 Task: Find connections with filter location Sangrūr with filter topic #machinelearningwith filter profile language Spanish with filter current company Shahi Exports Pvt Ltd with filter school Institute of Chartered Accountants of India with filter industry Electric Lighting Equipment Manufacturing with filter service category Corporate Law with filter keywords title Financial Analyst
Action: Mouse moved to (577, 74)
Screenshot: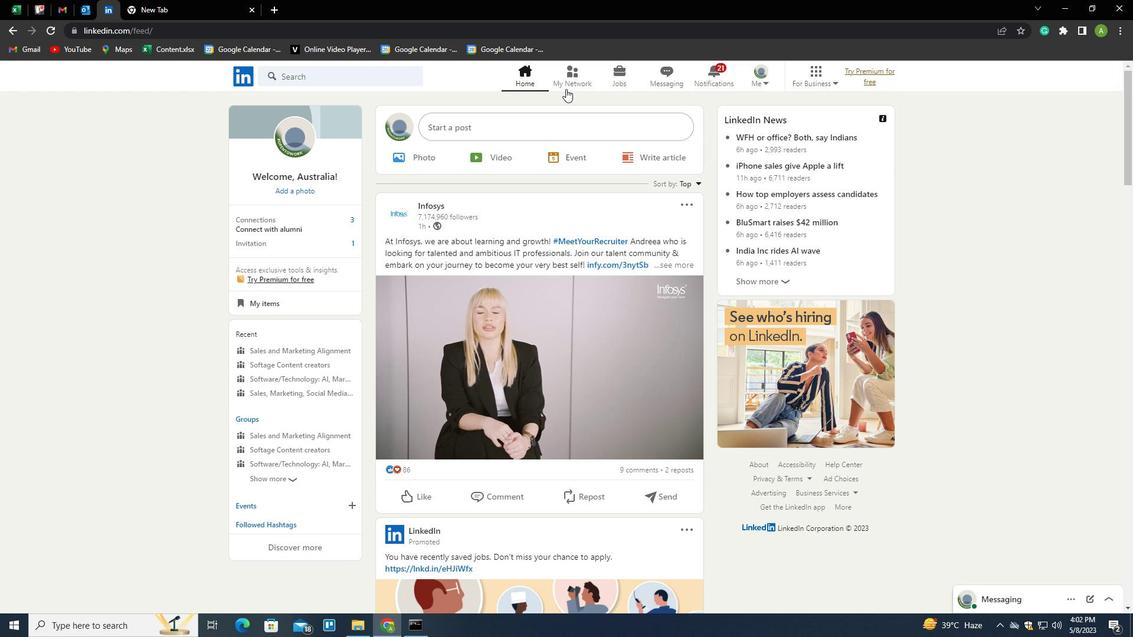
Action: Mouse pressed left at (577, 74)
Screenshot: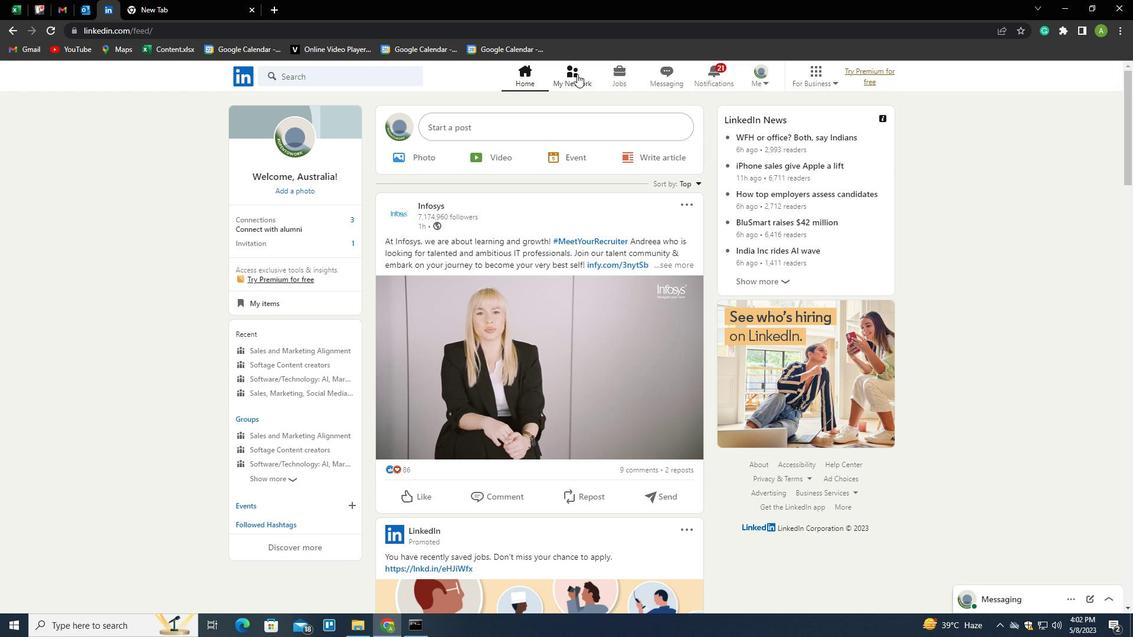 
Action: Mouse moved to (297, 137)
Screenshot: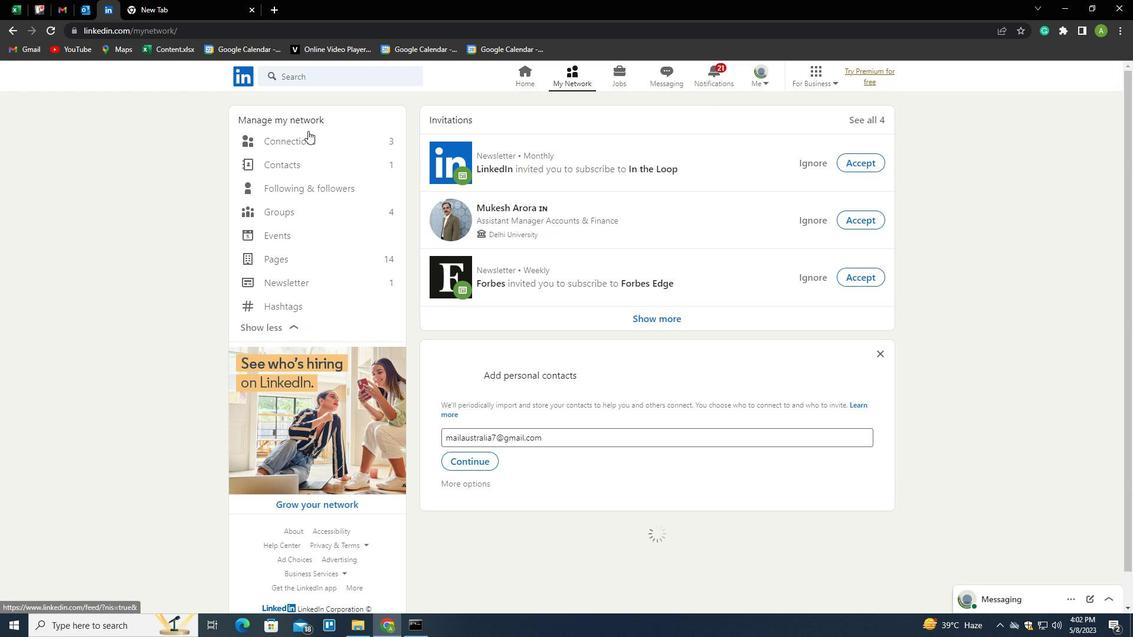 
Action: Mouse pressed left at (297, 137)
Screenshot: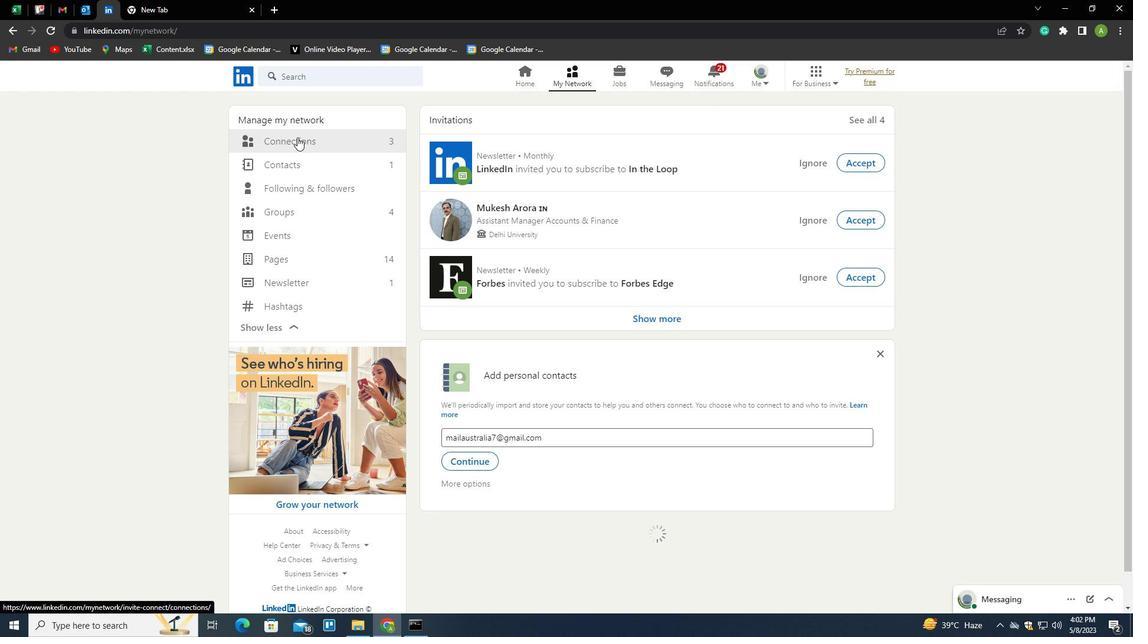 
Action: Mouse moved to (631, 141)
Screenshot: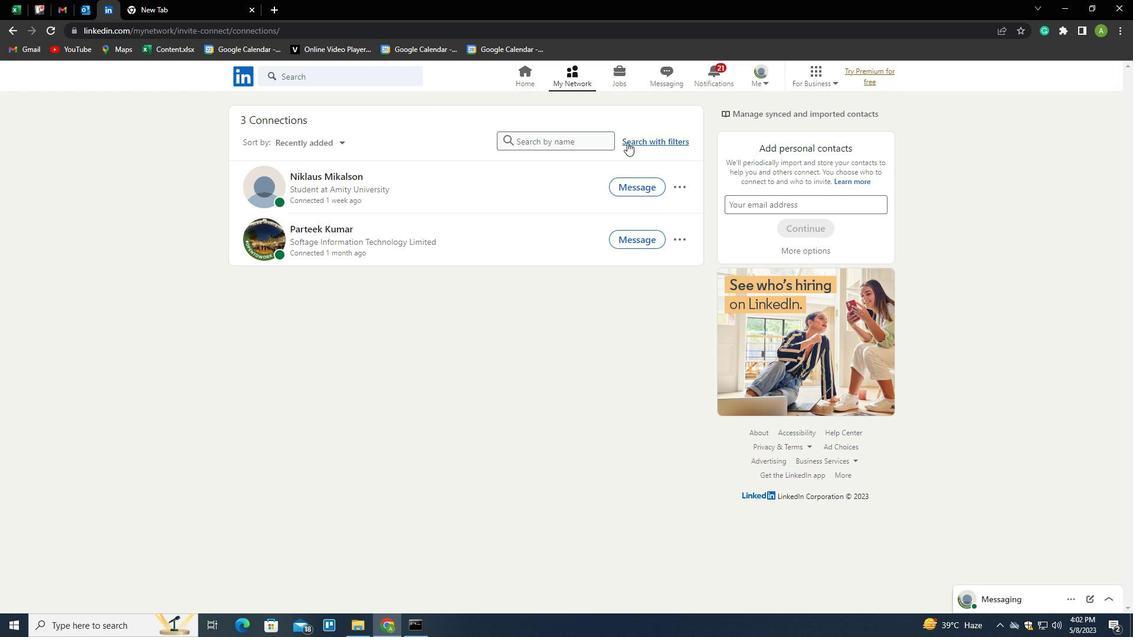 
Action: Mouse pressed left at (631, 141)
Screenshot: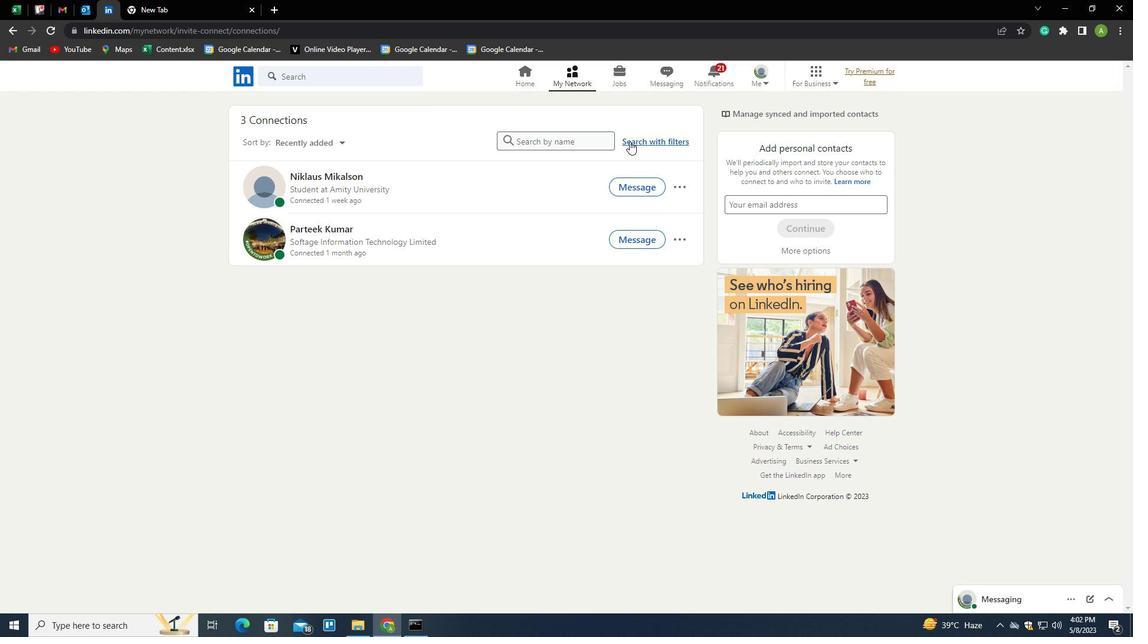 
Action: Mouse moved to (599, 112)
Screenshot: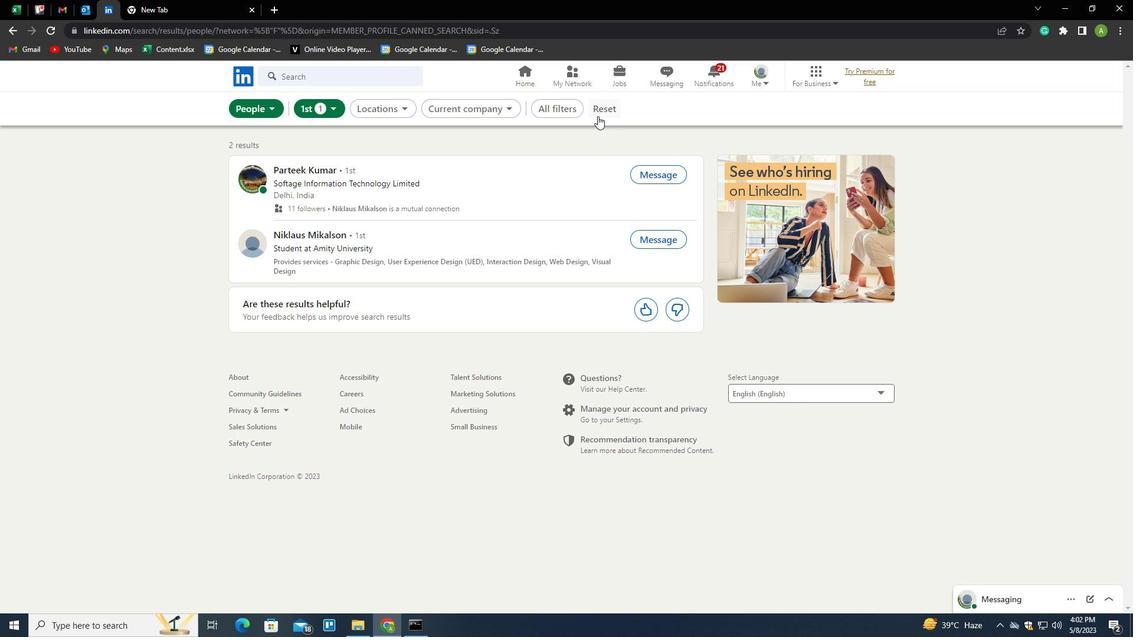 
Action: Mouse pressed left at (599, 112)
Screenshot: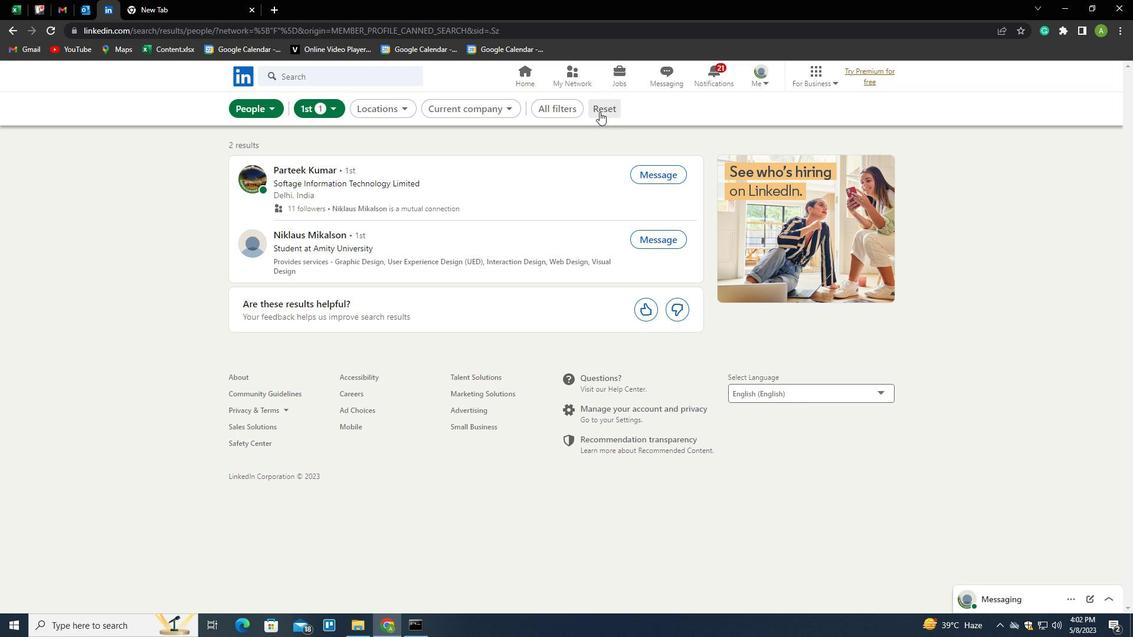 
Action: Mouse pressed left at (599, 112)
Screenshot: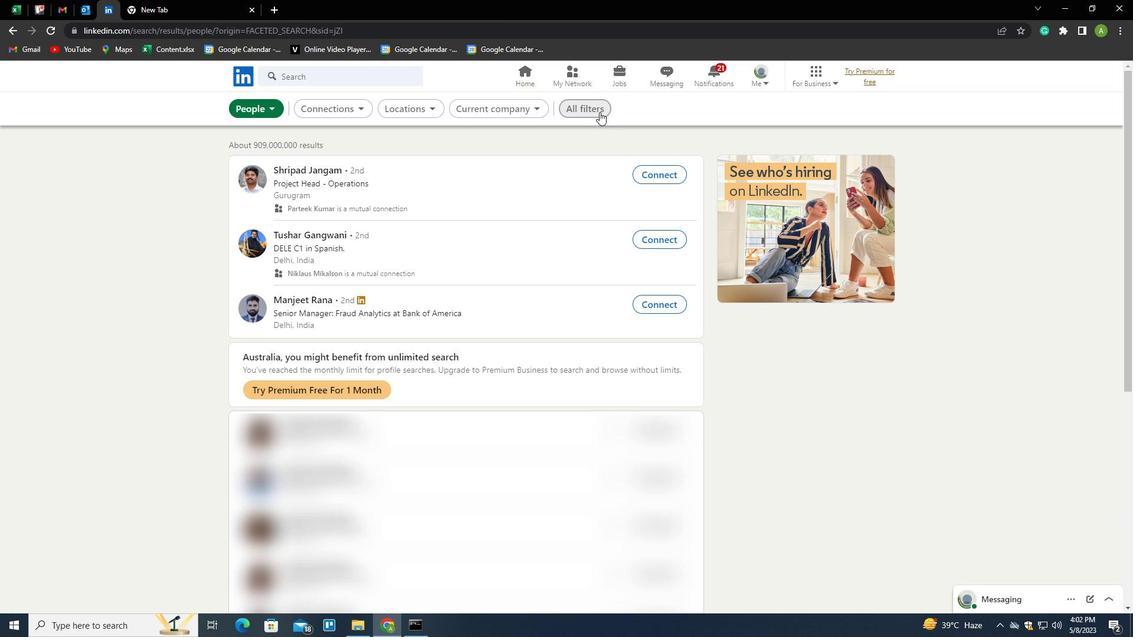 
Action: Mouse moved to (977, 337)
Screenshot: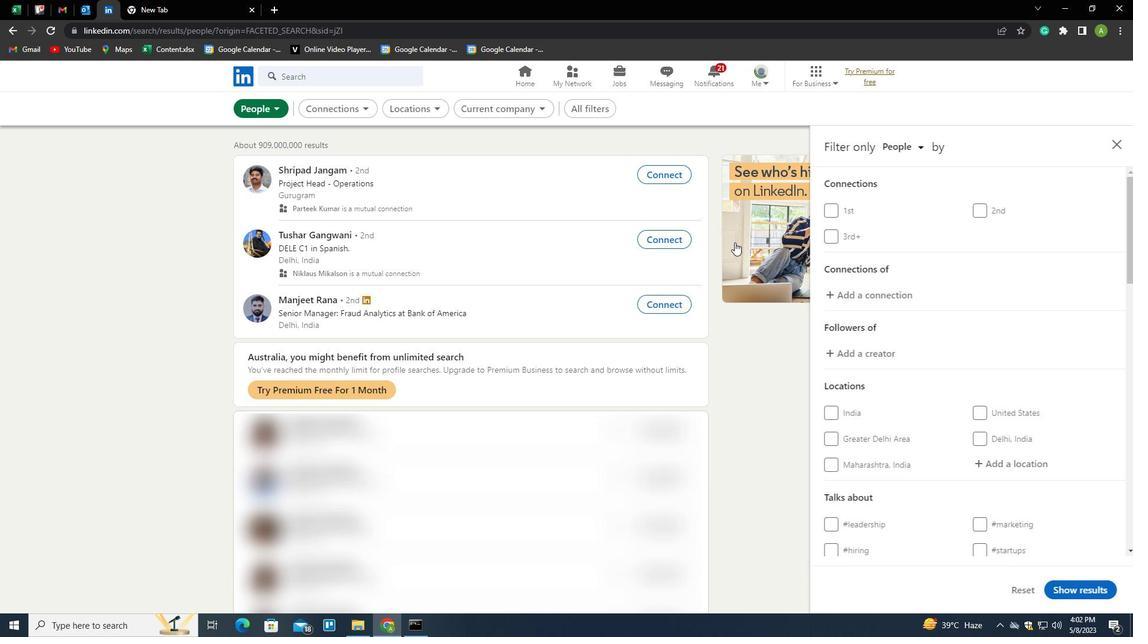 
Action: Mouse scrolled (977, 337) with delta (0, 0)
Screenshot: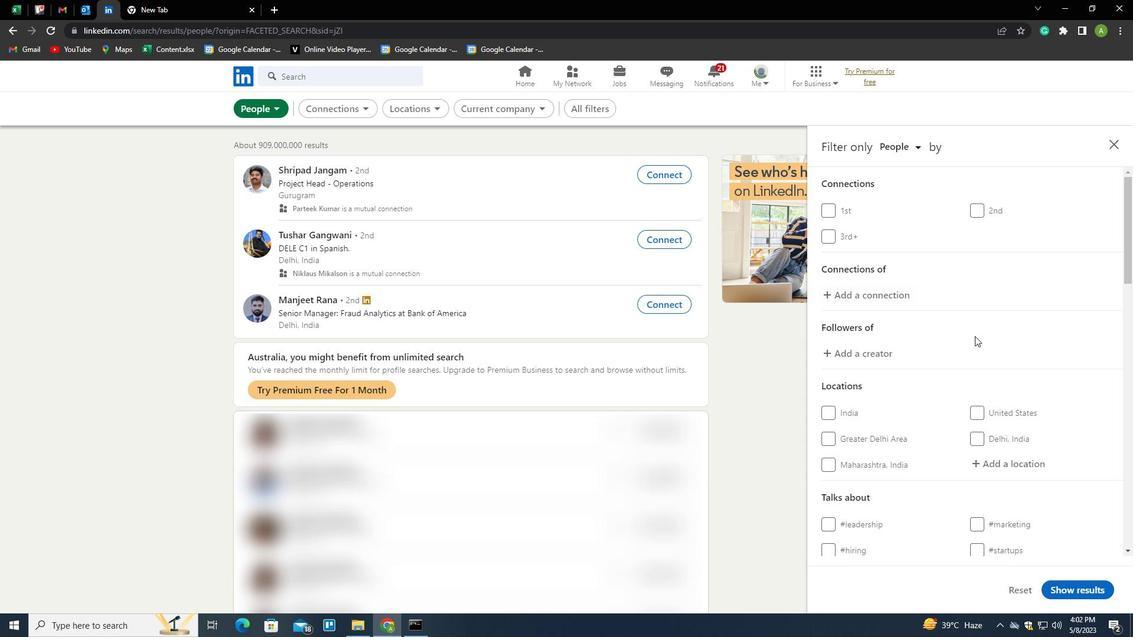 
Action: Mouse scrolled (977, 337) with delta (0, 0)
Screenshot: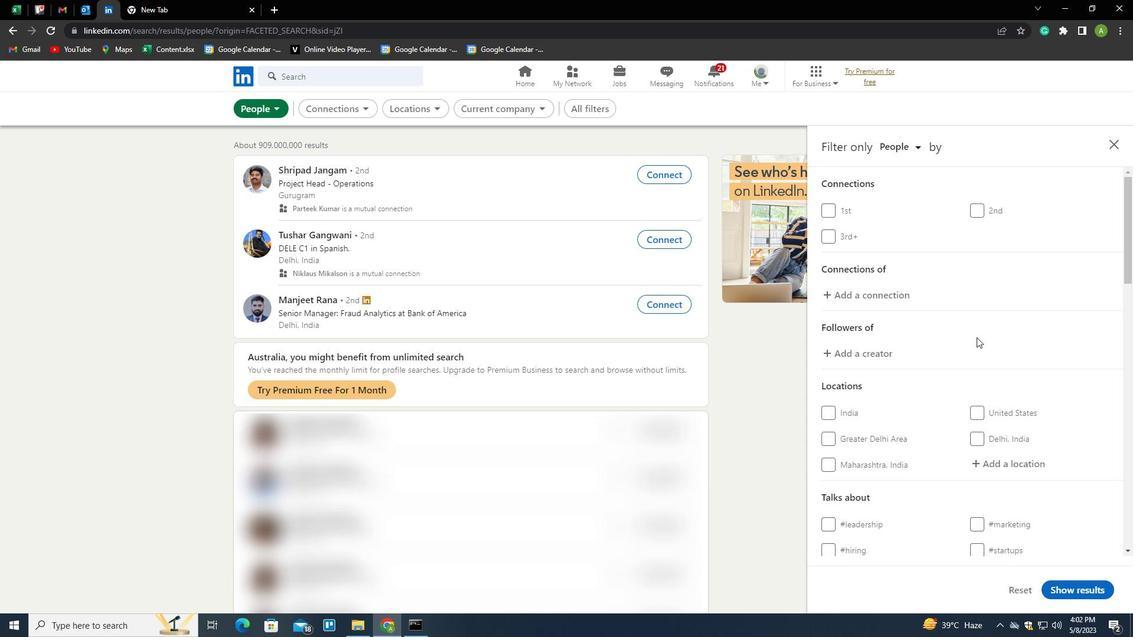 
Action: Mouse scrolled (977, 337) with delta (0, 0)
Screenshot: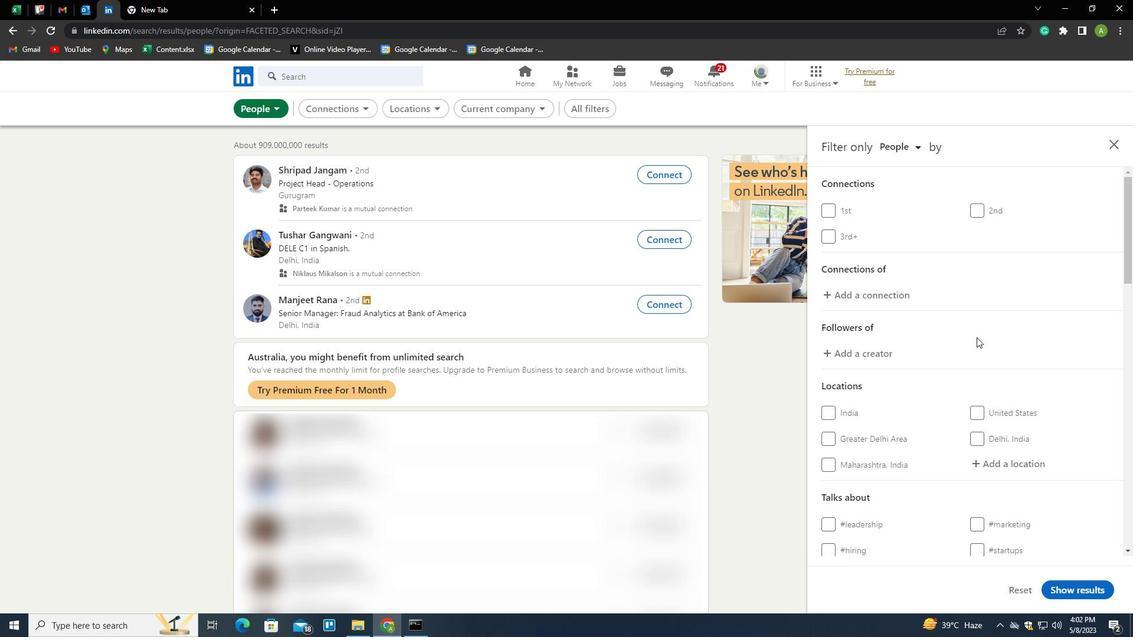 
Action: Mouse moved to (990, 290)
Screenshot: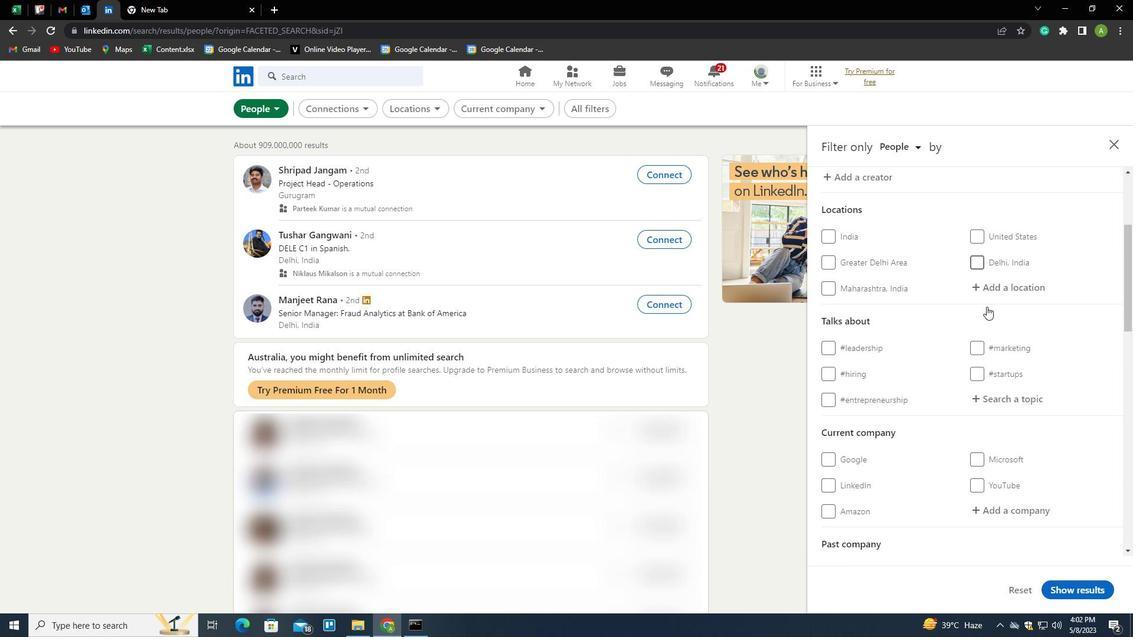 
Action: Mouse pressed left at (990, 290)
Screenshot: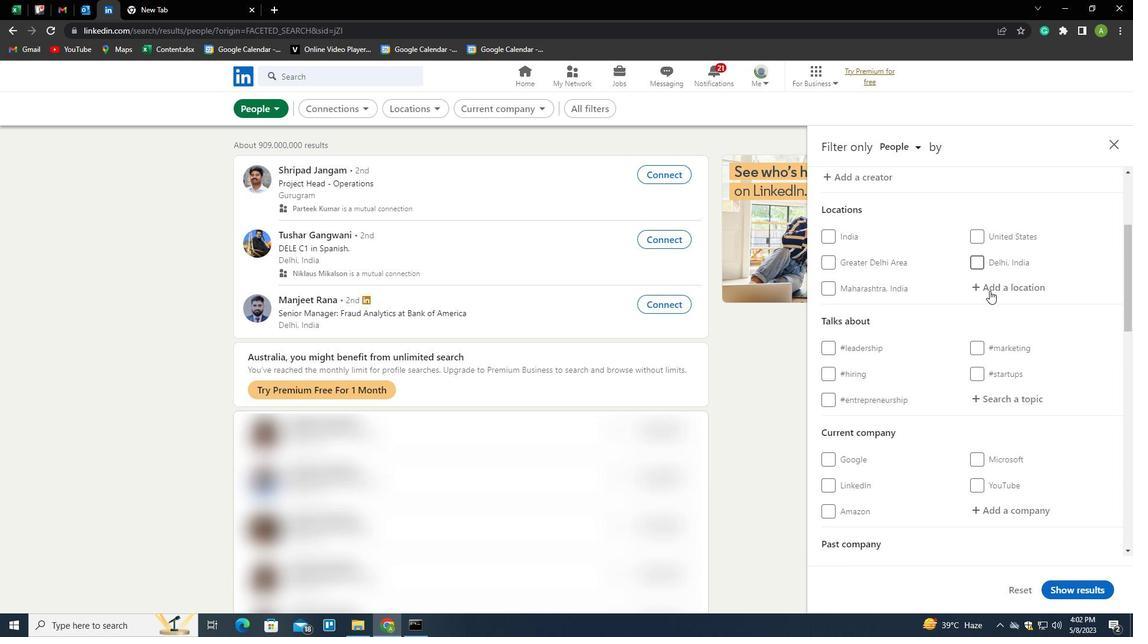 
Action: Mouse moved to (990, 288)
Screenshot: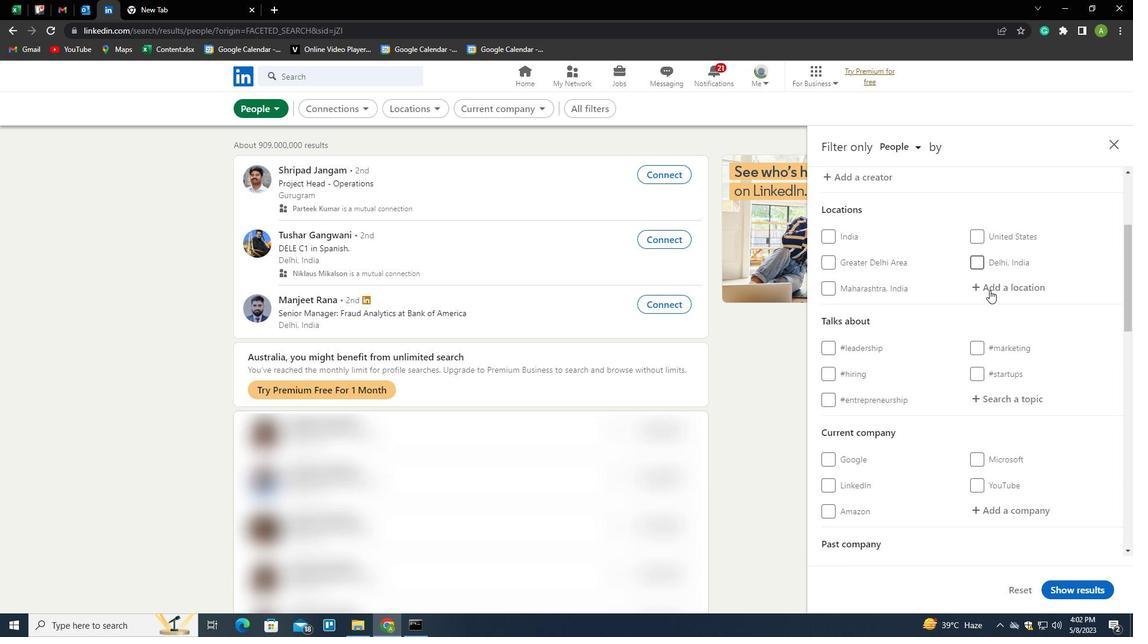 
Action: Key pressed <Key.shift>
Screenshot: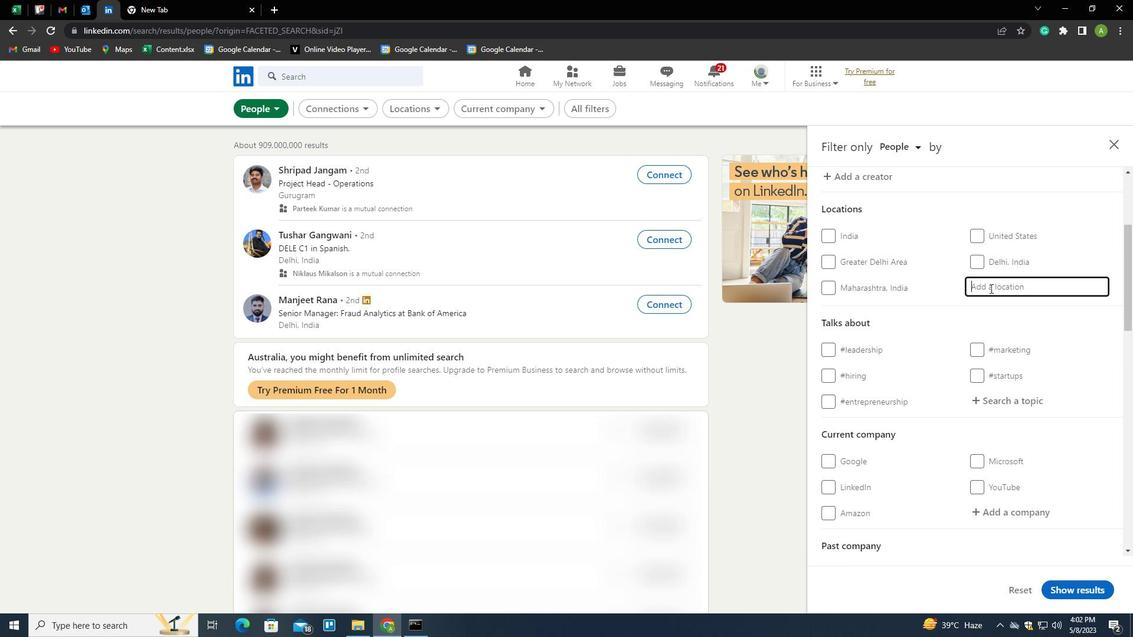 
Action: Mouse moved to (1013, 272)
Screenshot: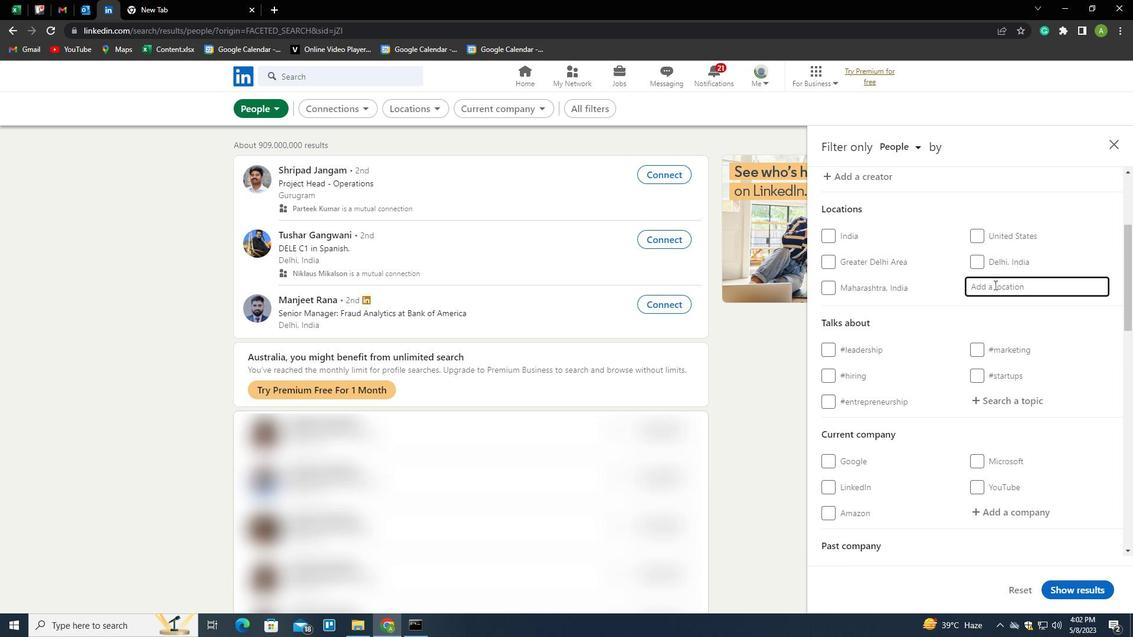
Action: Key pressed S
Screenshot: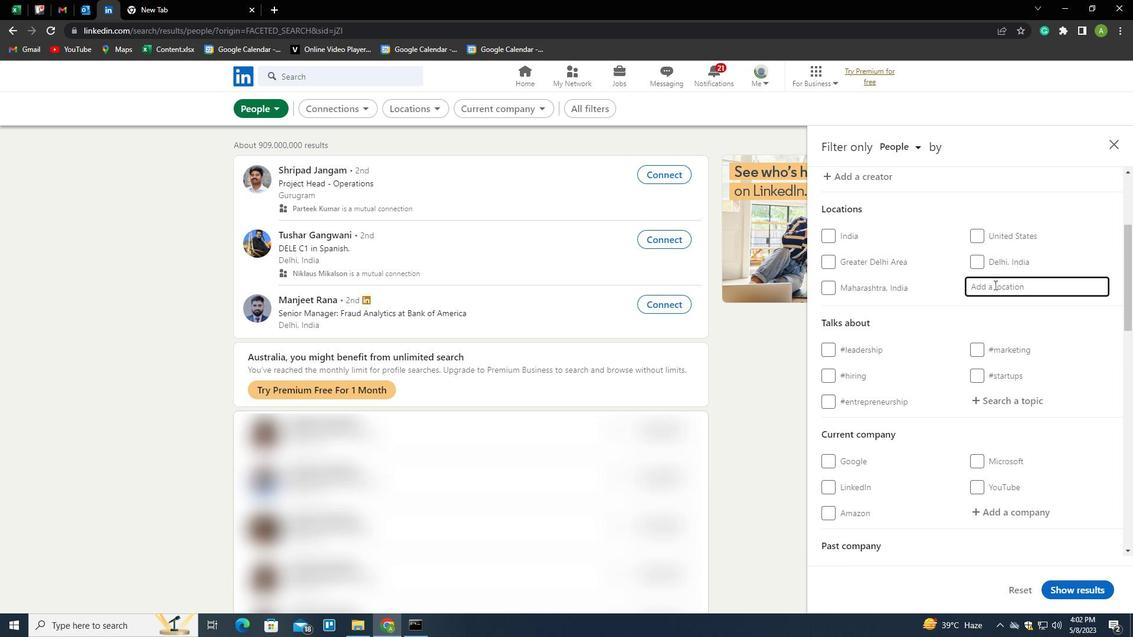 
Action: Mouse moved to (1025, 264)
Screenshot: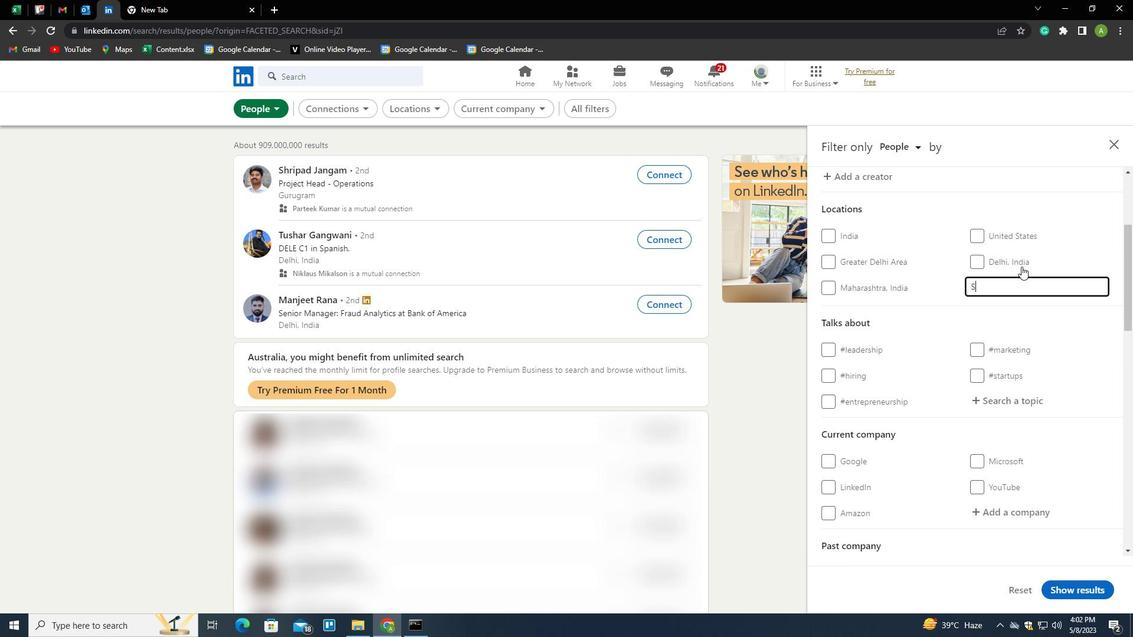 
Action: Key pressed ANGRA<Key.backspace>UR<Key.down><Key.enter>
Screenshot: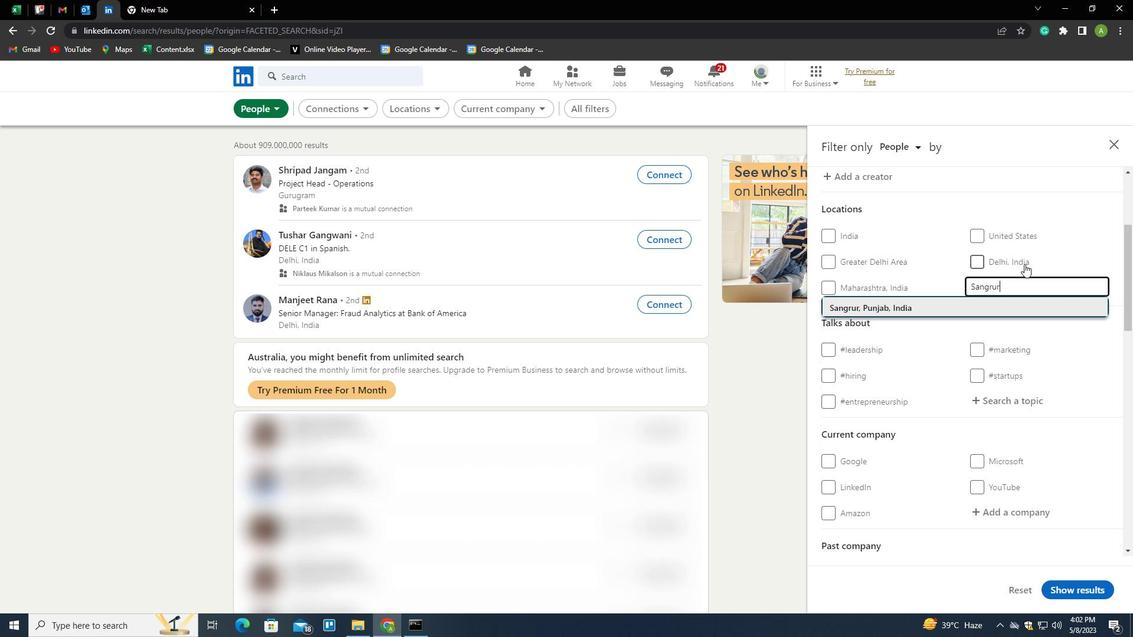 
Action: Mouse scrolled (1025, 263) with delta (0, 0)
Screenshot: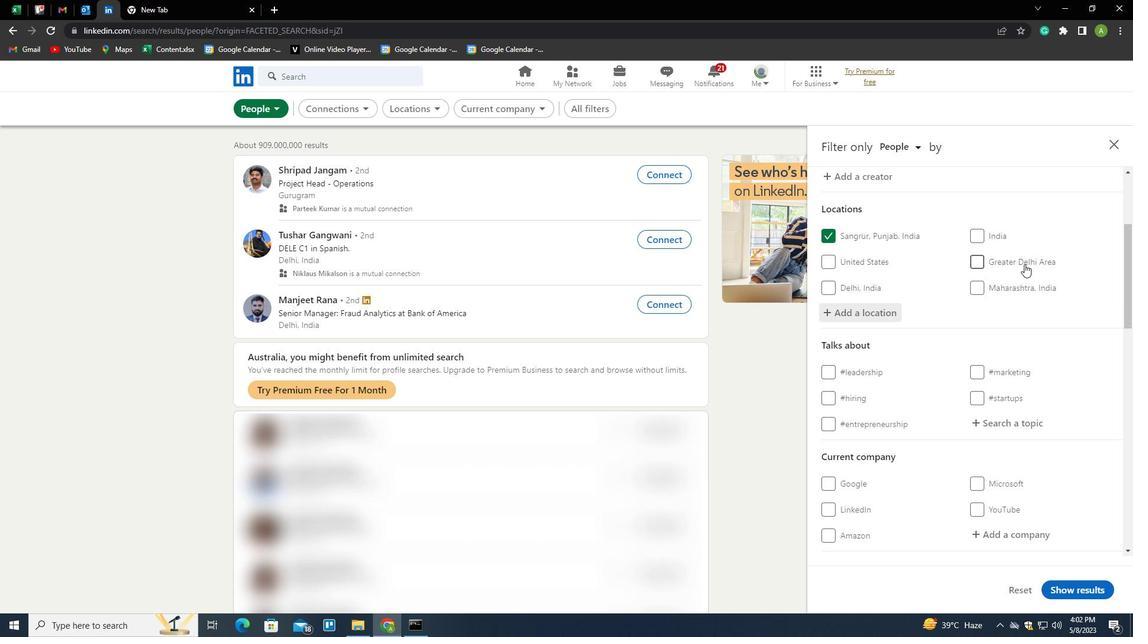 
Action: Mouse scrolled (1025, 263) with delta (0, 0)
Screenshot: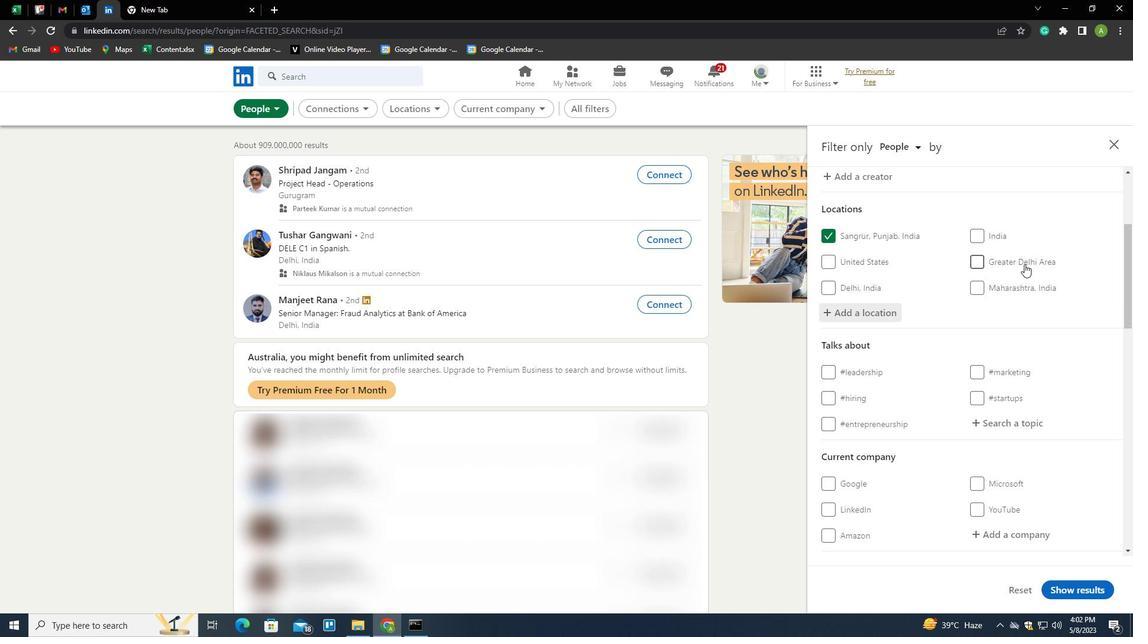
Action: Mouse moved to (1013, 311)
Screenshot: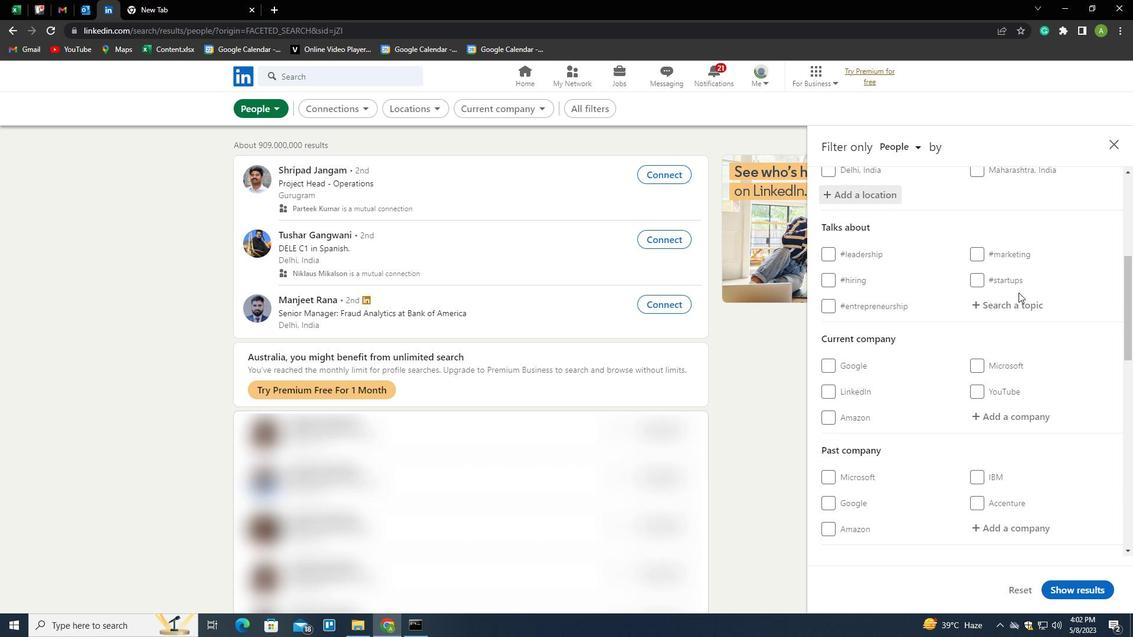 
Action: Mouse pressed left at (1013, 311)
Screenshot: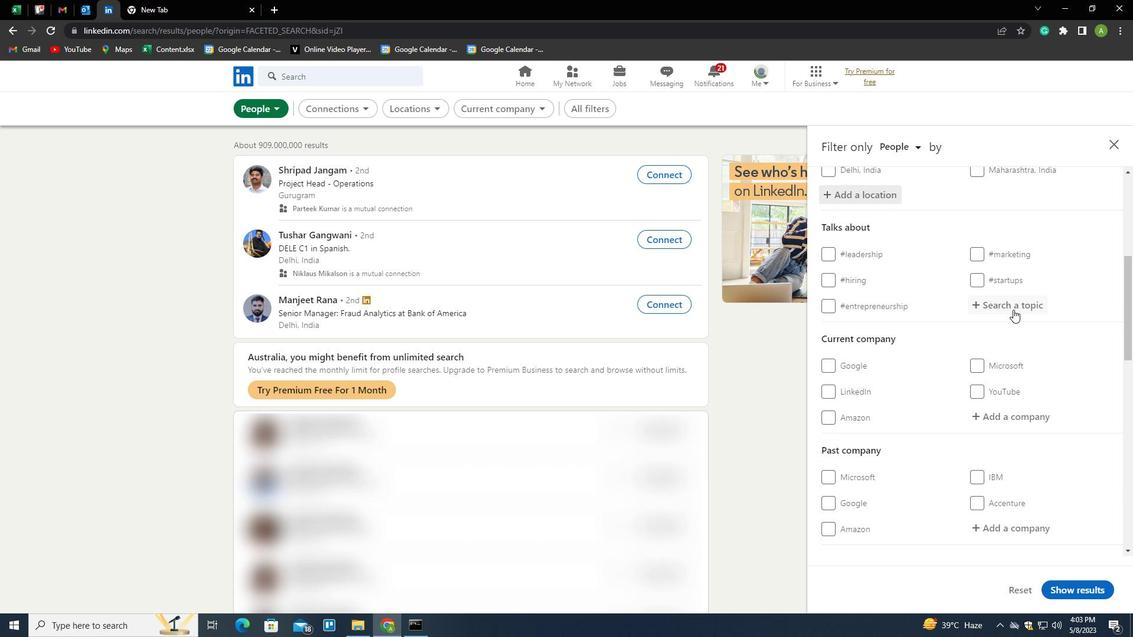 
Action: Mouse moved to (1012, 311)
Screenshot: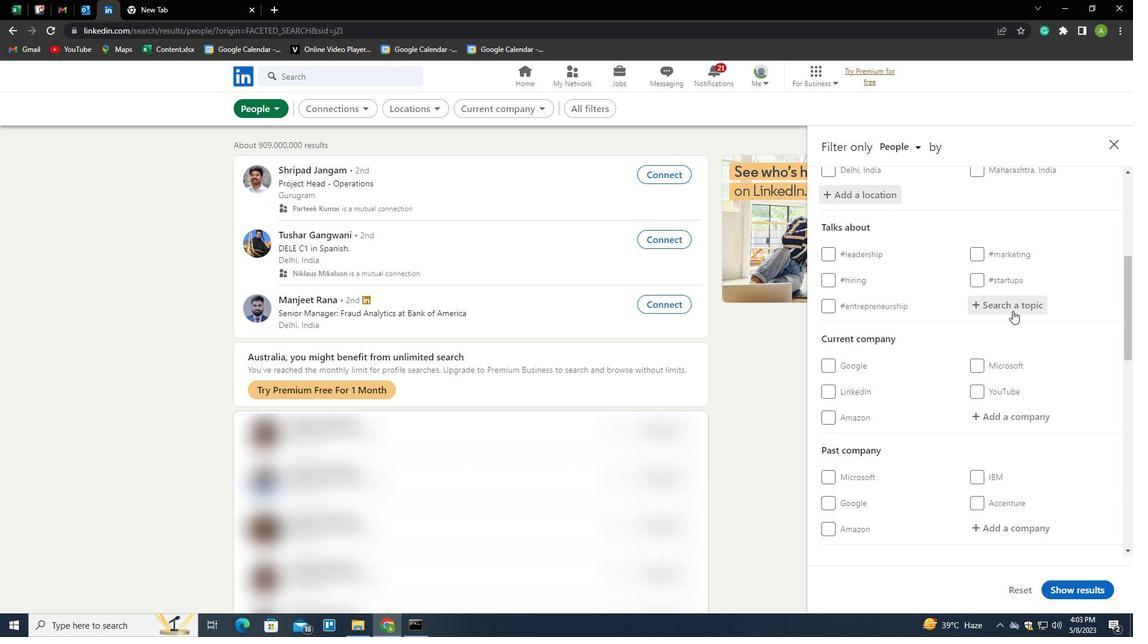 
Action: Key pressed MACHINELEARNING<Key.down><Key.enter>
Screenshot: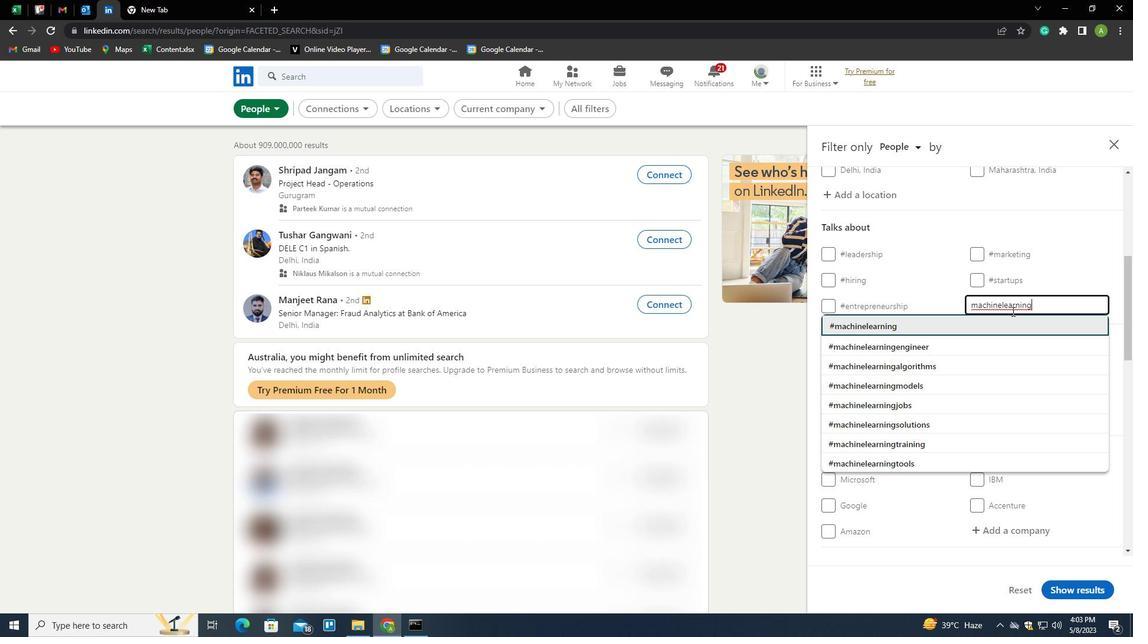 
Action: Mouse scrolled (1012, 311) with delta (0, 0)
Screenshot: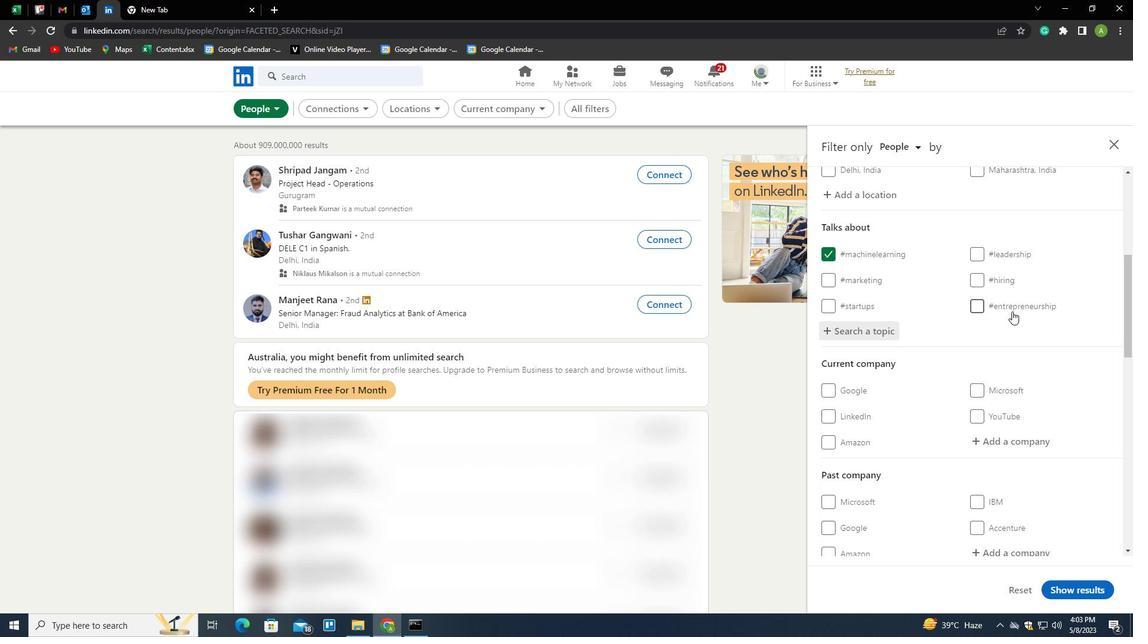 
Action: Mouse scrolled (1012, 311) with delta (0, 0)
Screenshot: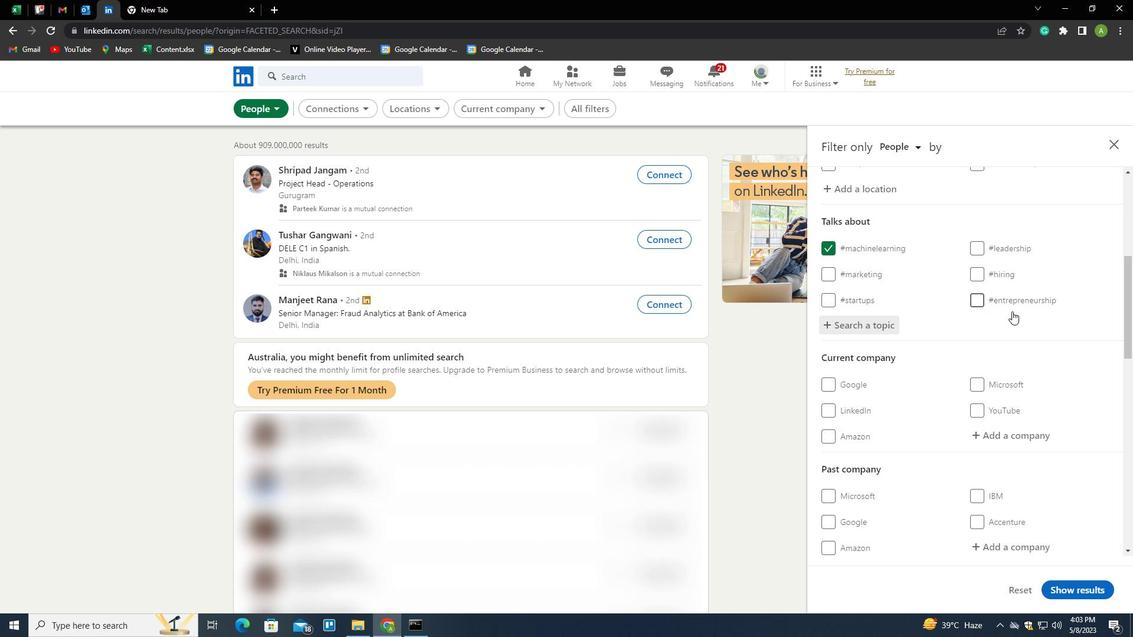 
Action: Mouse scrolled (1012, 311) with delta (0, 0)
Screenshot: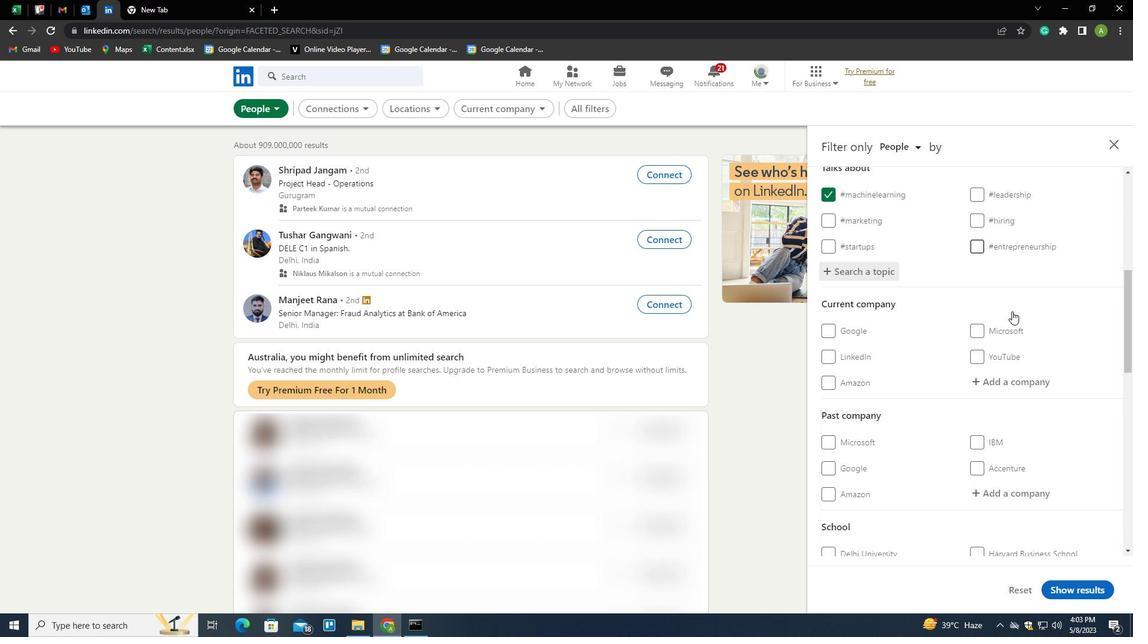
Action: Mouse scrolled (1012, 311) with delta (0, 0)
Screenshot: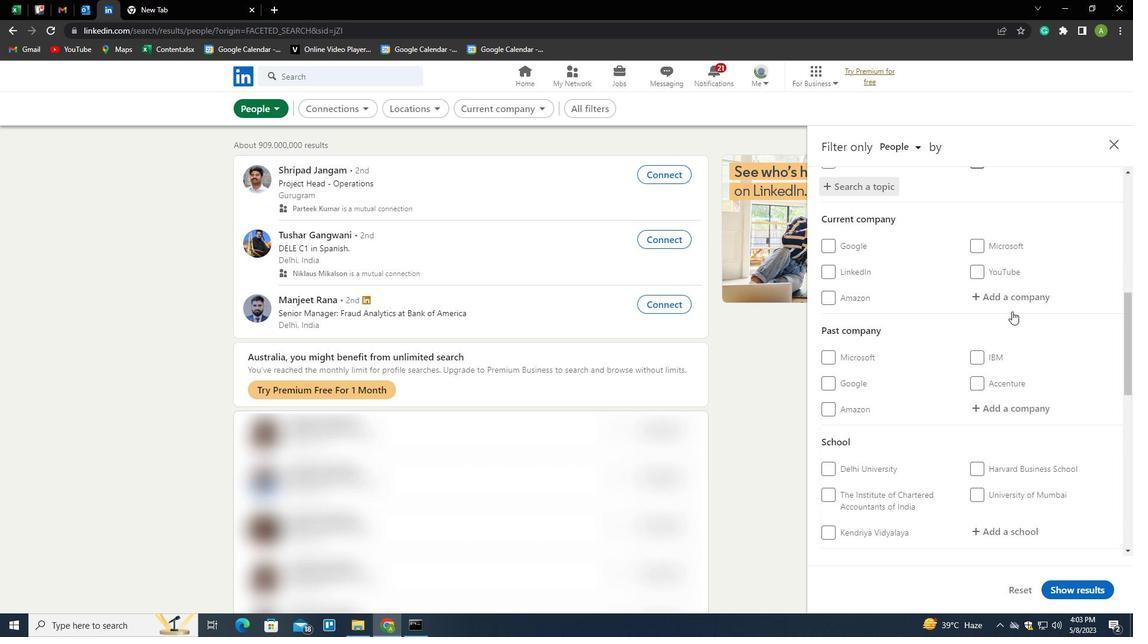 
Action: Mouse scrolled (1012, 311) with delta (0, 0)
Screenshot: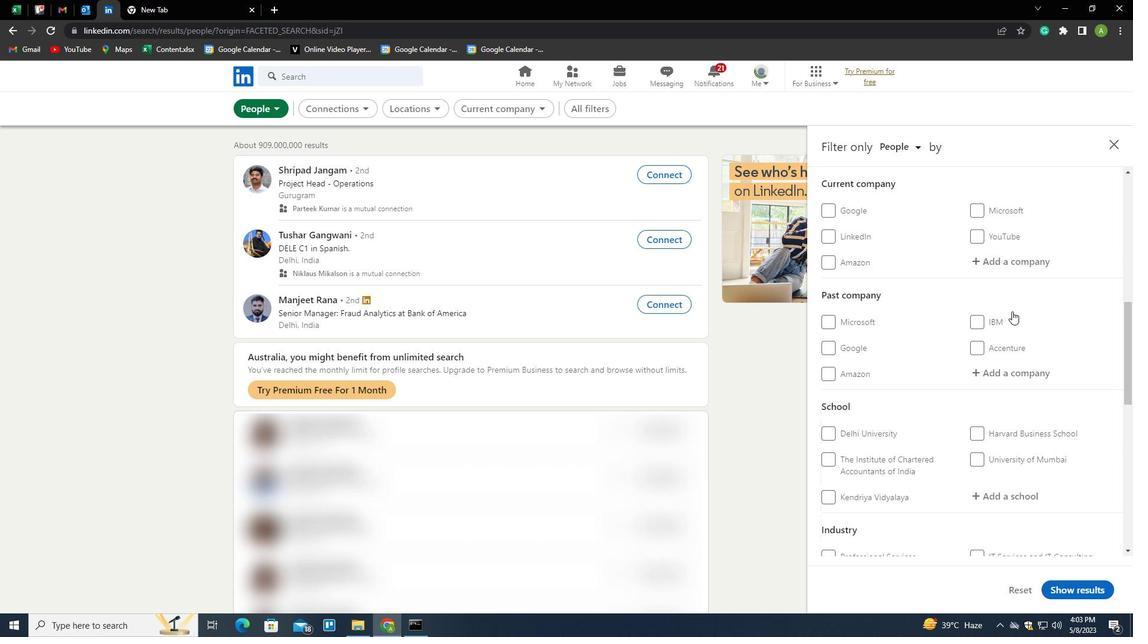 
Action: Mouse scrolled (1012, 311) with delta (0, 0)
Screenshot: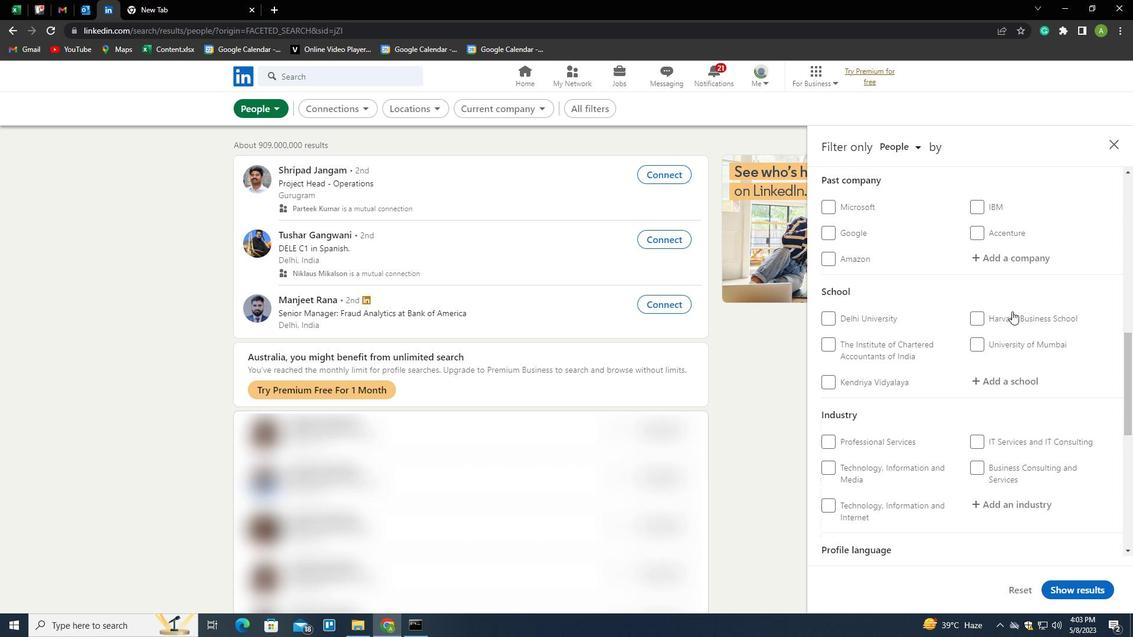 
Action: Mouse scrolled (1012, 311) with delta (0, 0)
Screenshot: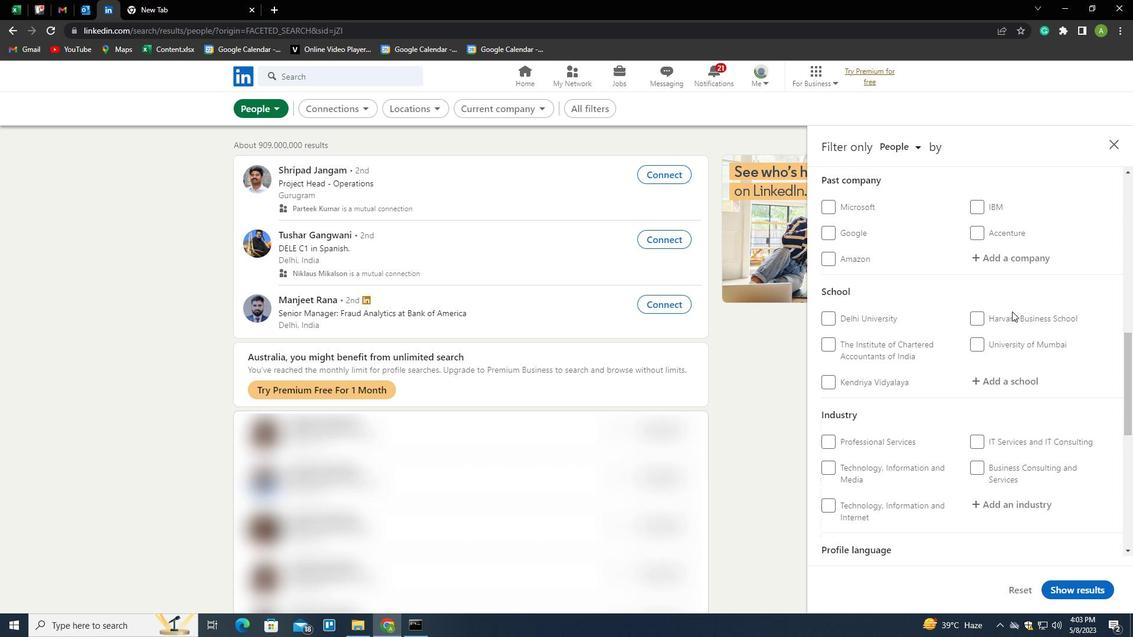 
Action: Mouse scrolled (1012, 311) with delta (0, 0)
Screenshot: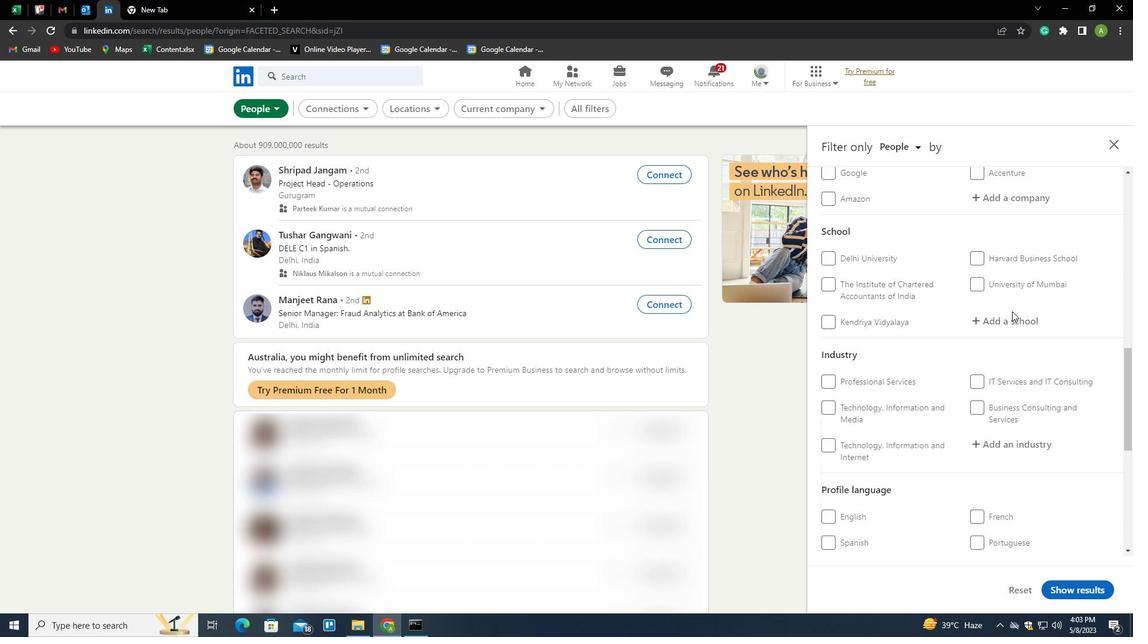 
Action: Mouse moved to (846, 423)
Screenshot: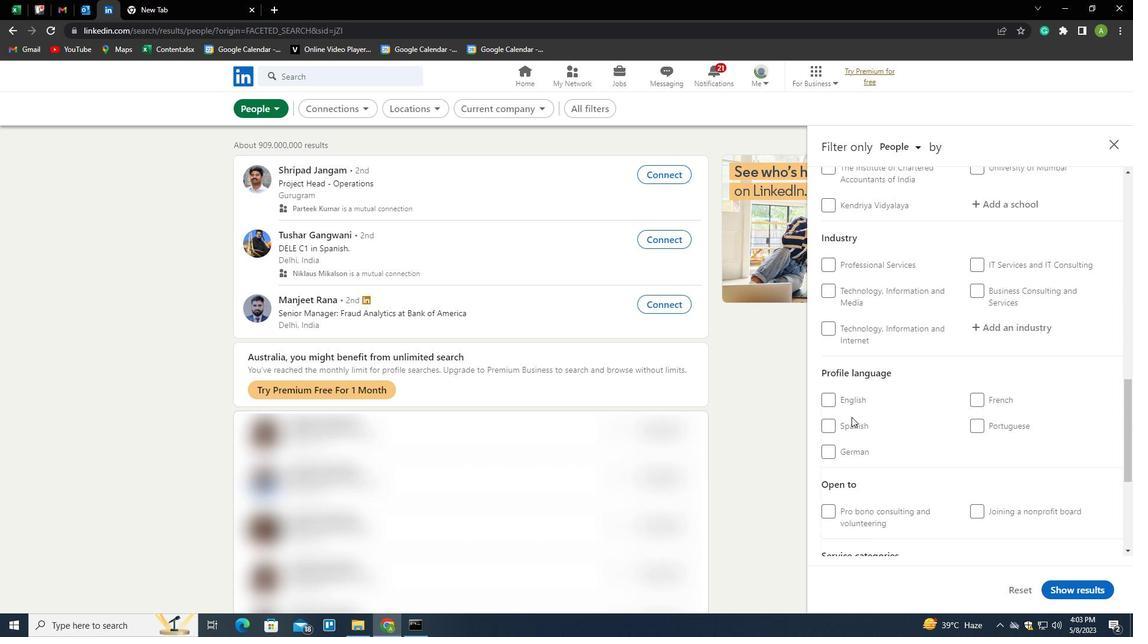 
Action: Mouse pressed left at (846, 423)
Screenshot: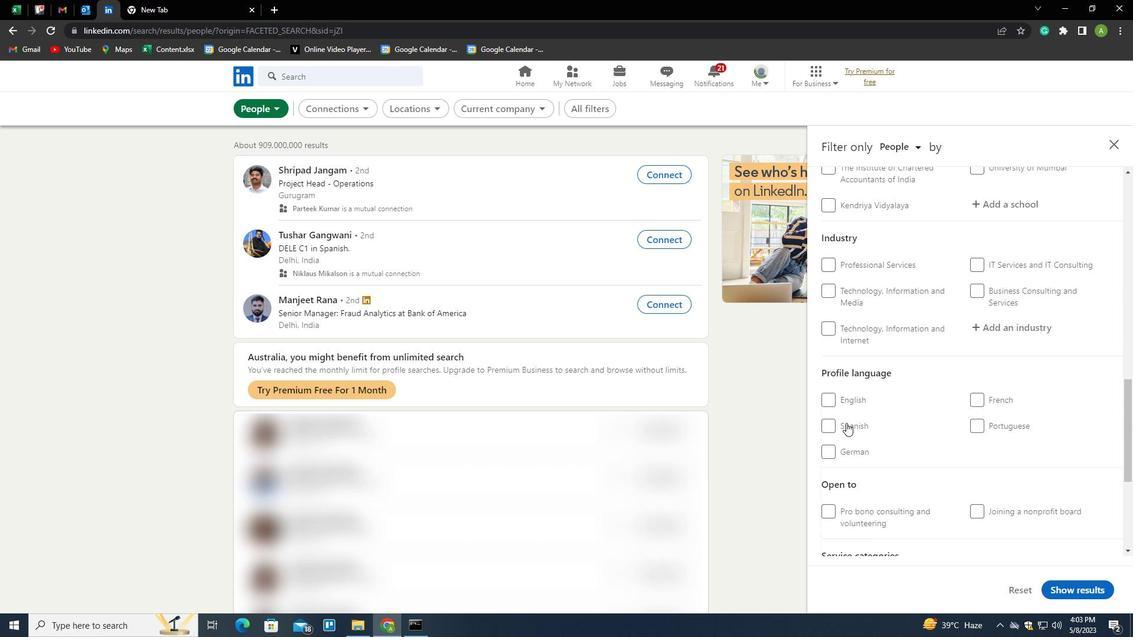 
Action: Mouse moved to (962, 385)
Screenshot: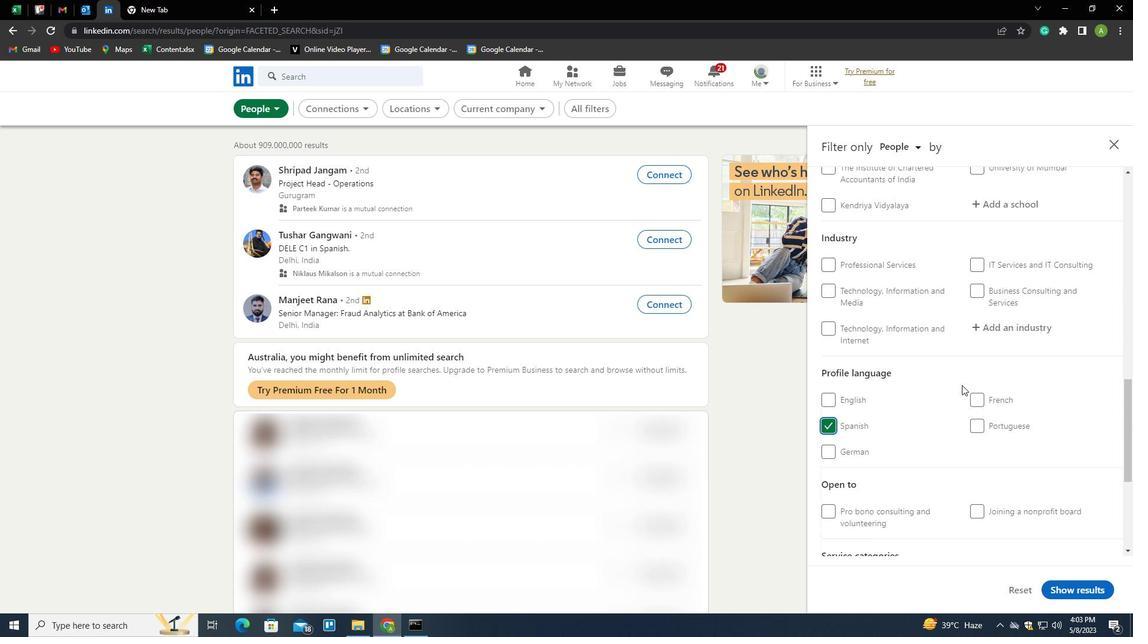 
Action: Mouse scrolled (962, 386) with delta (0, 0)
Screenshot: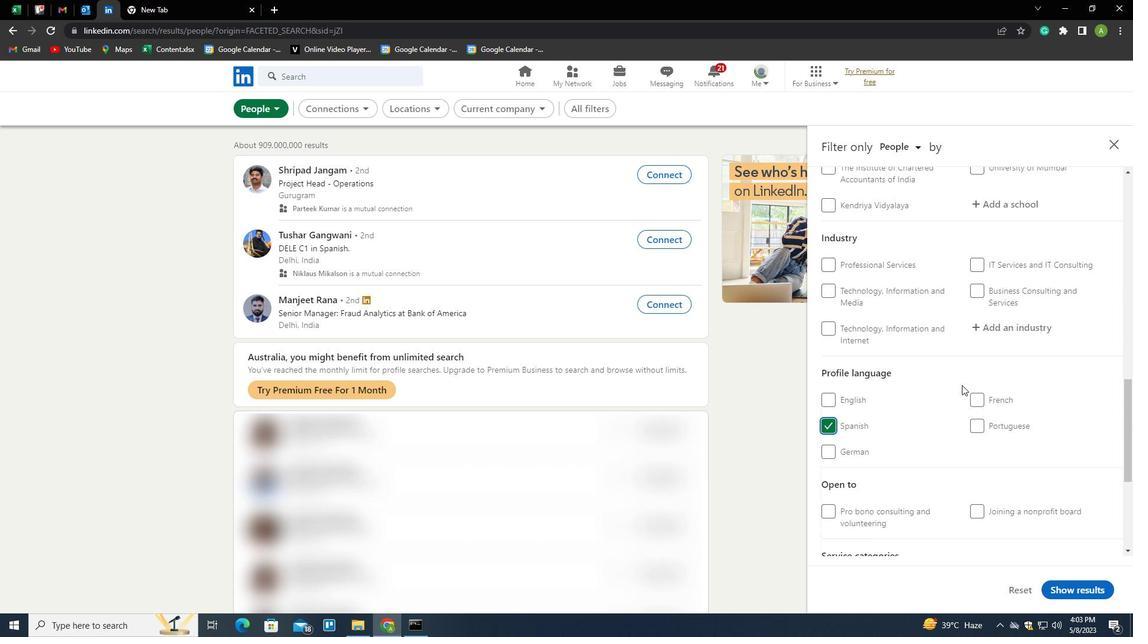 
Action: Mouse scrolled (962, 386) with delta (0, 0)
Screenshot: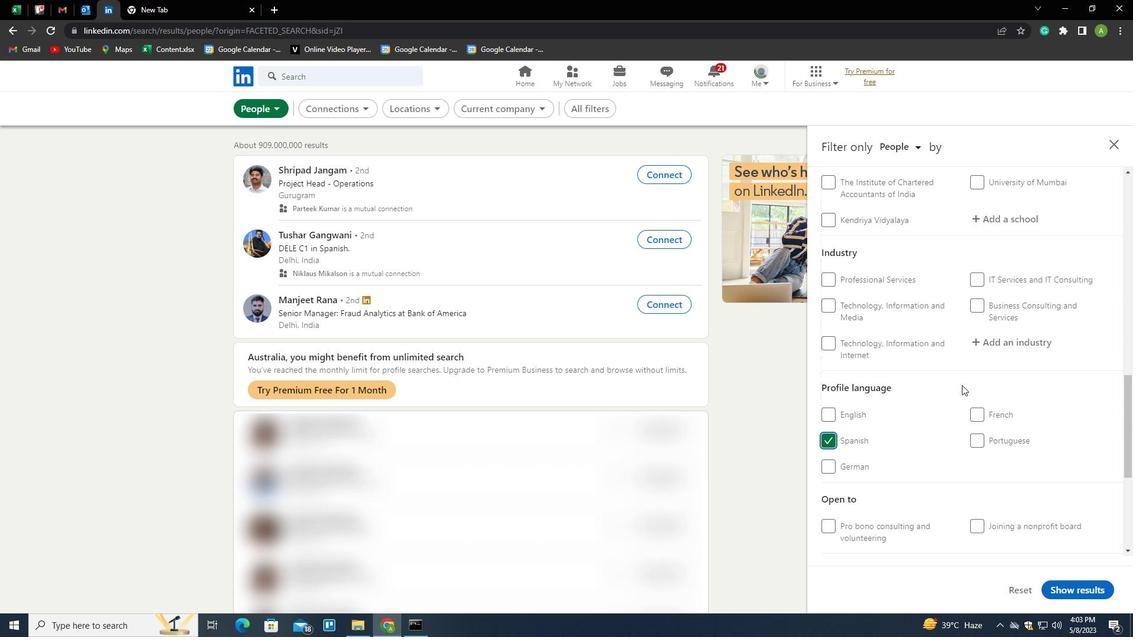 
Action: Mouse moved to (962, 385)
Screenshot: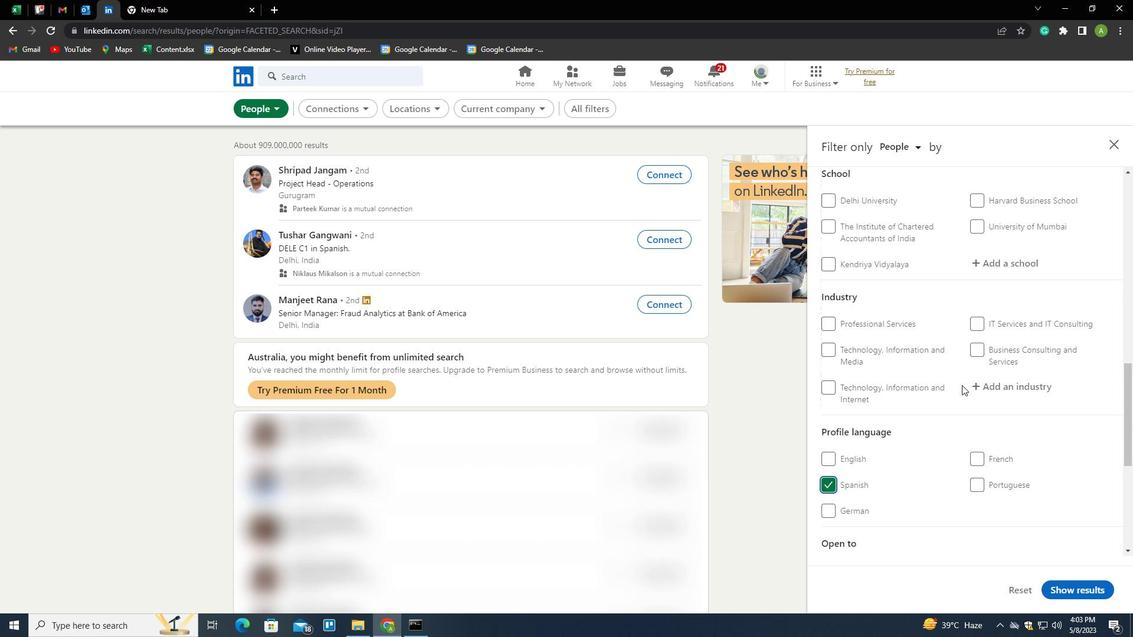 
Action: Mouse scrolled (962, 385) with delta (0, 0)
Screenshot: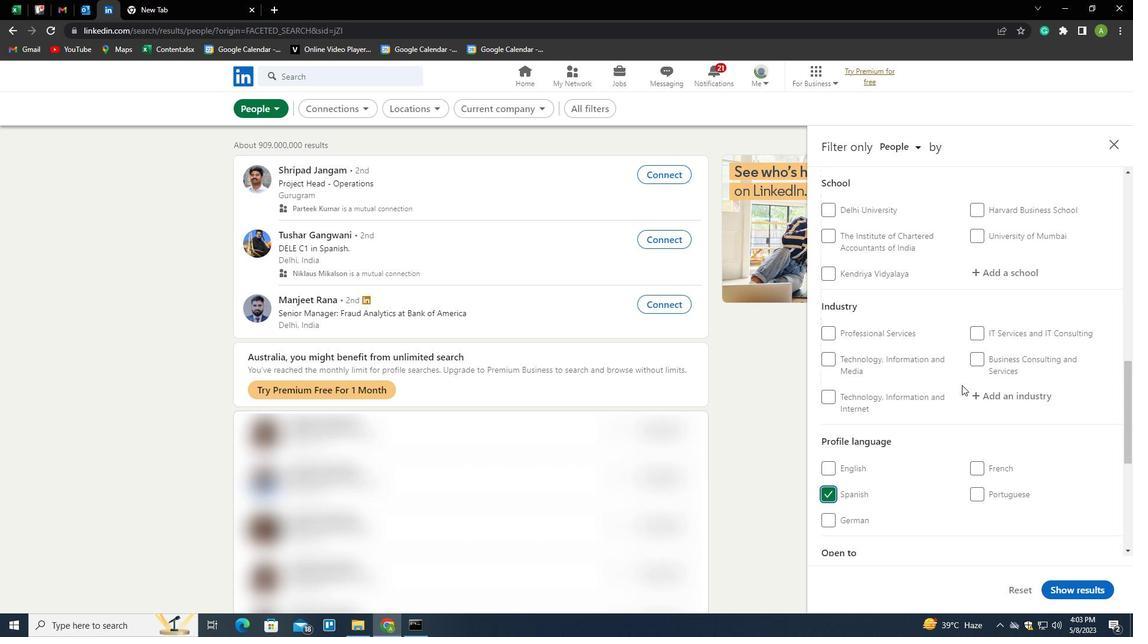 
Action: Mouse scrolled (962, 385) with delta (0, 0)
Screenshot: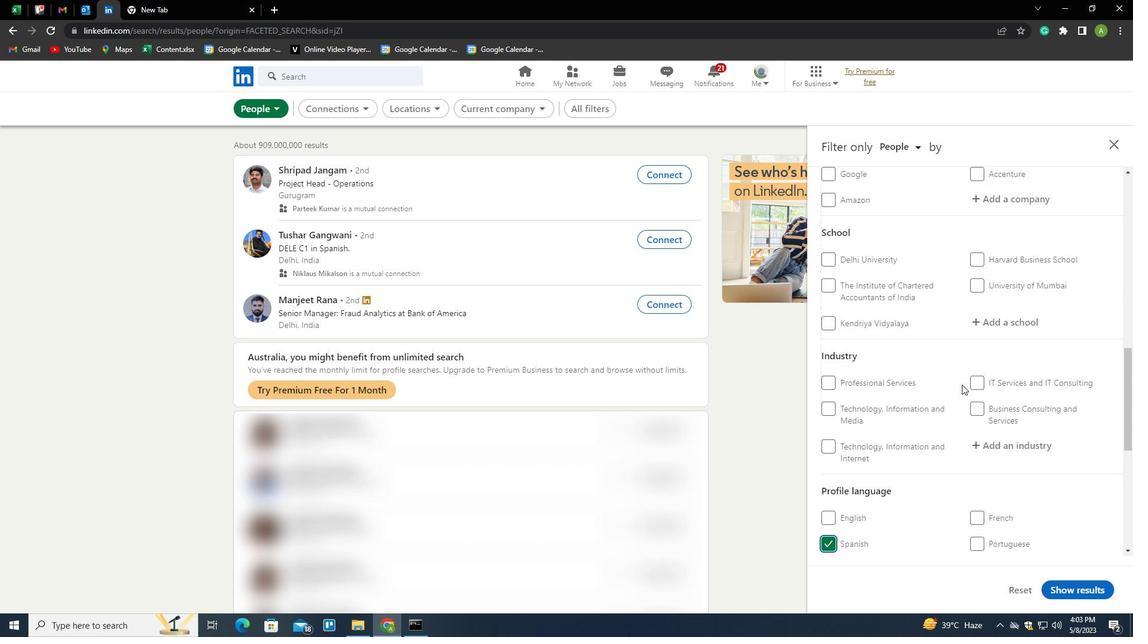 
Action: Mouse scrolled (962, 385) with delta (0, 0)
Screenshot: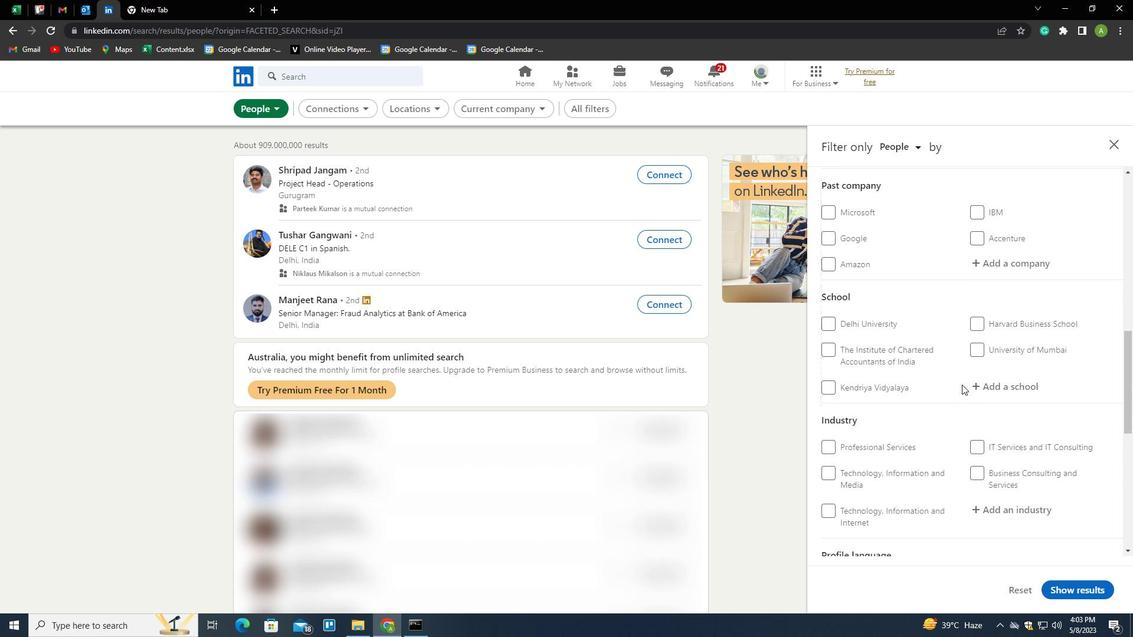 
Action: Mouse scrolled (962, 385) with delta (0, 0)
Screenshot: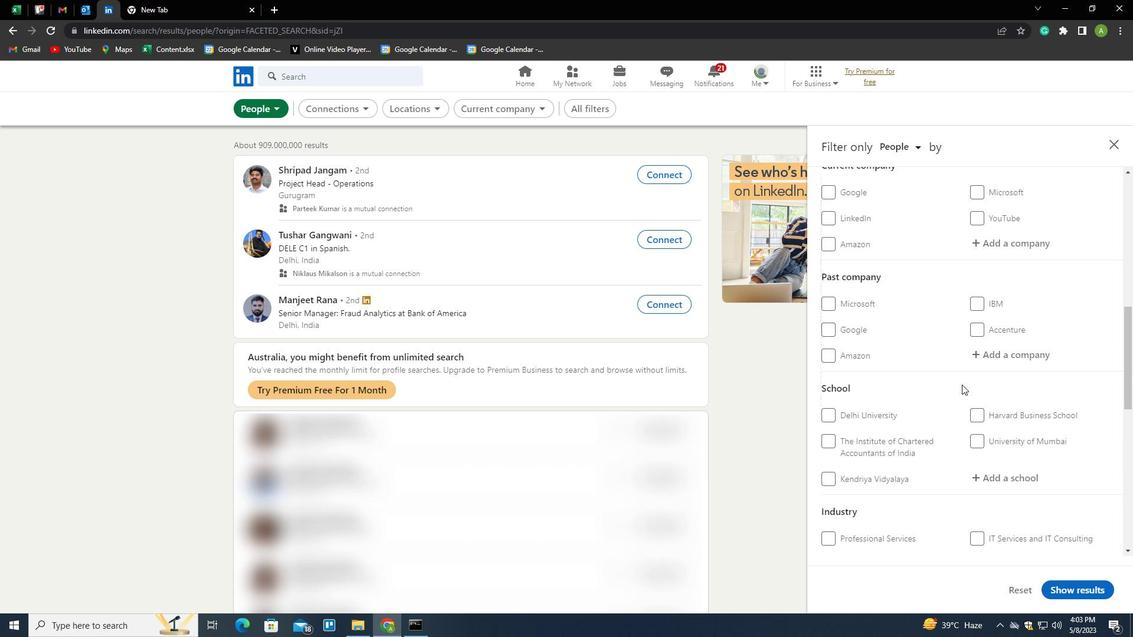 
Action: Mouse moved to (995, 324)
Screenshot: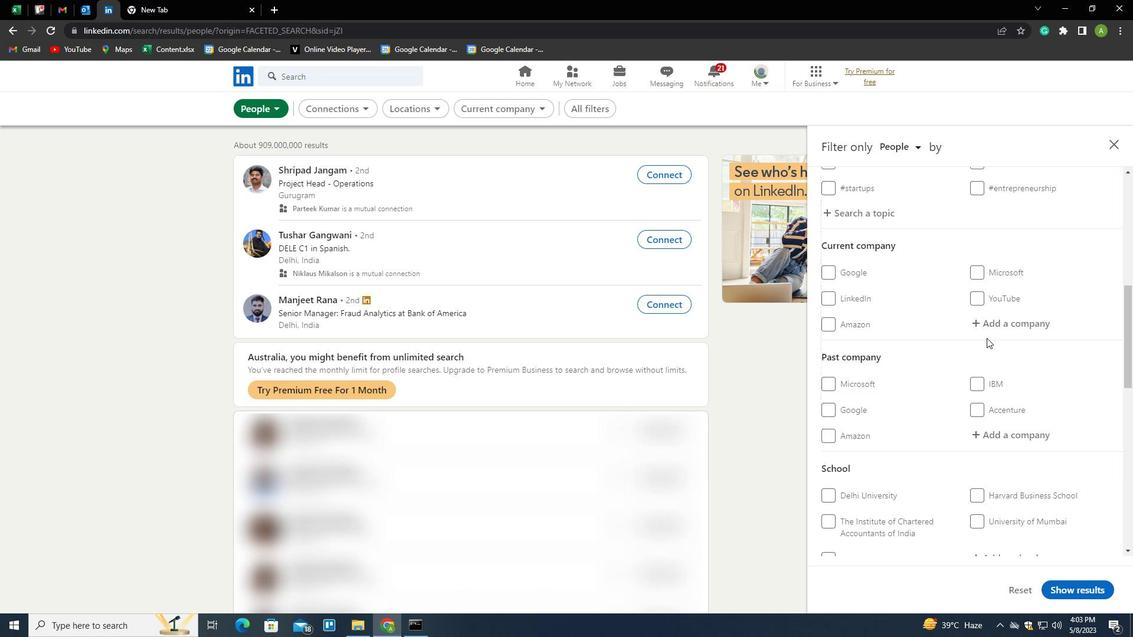 
Action: Mouse pressed left at (995, 324)
Screenshot: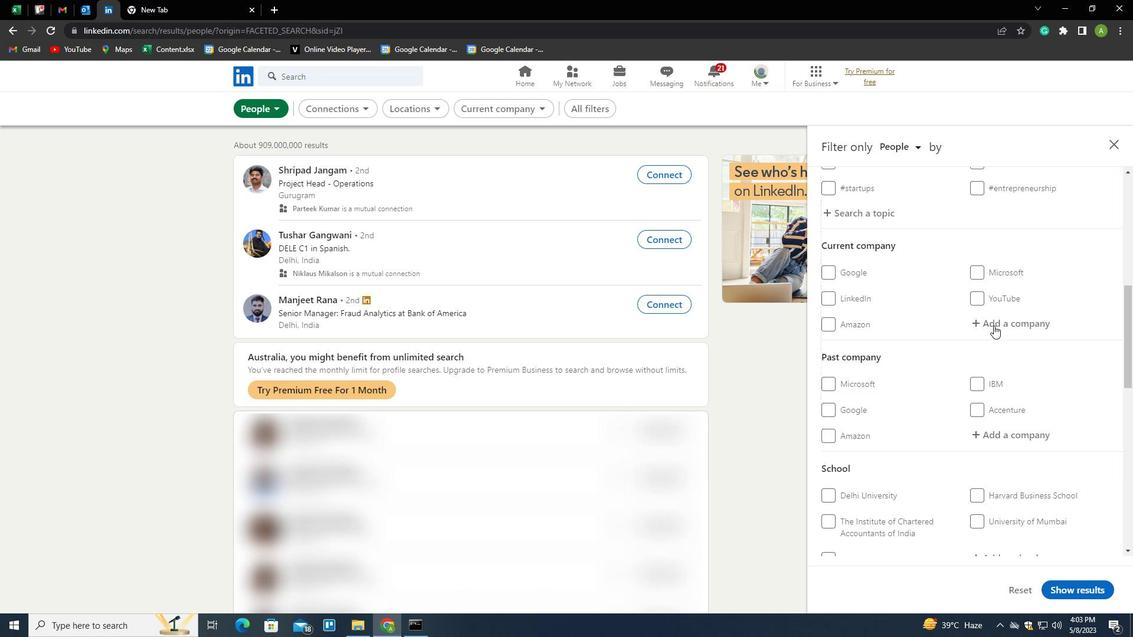 
Action: Key pressed <Key.shift>SHAHI<Key.space><Key.shift>EXPORTS<Key.space><Key.shift>PVT<Key.space><Key.shift>LTD<Key.down><Key.enter>
Screenshot: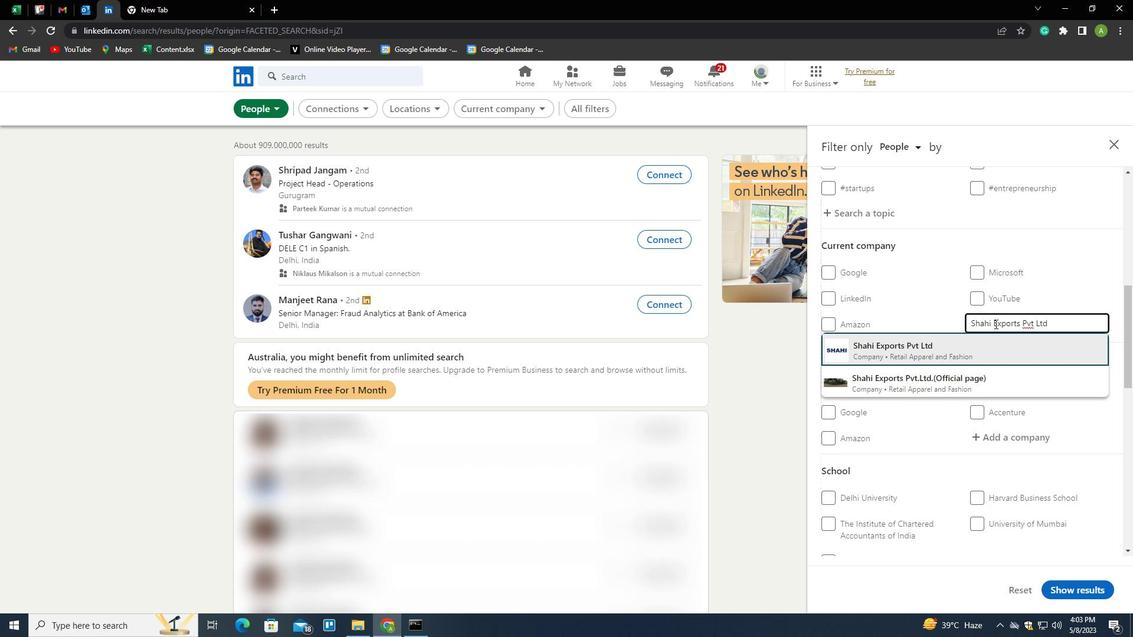 
Action: Mouse moved to (997, 321)
Screenshot: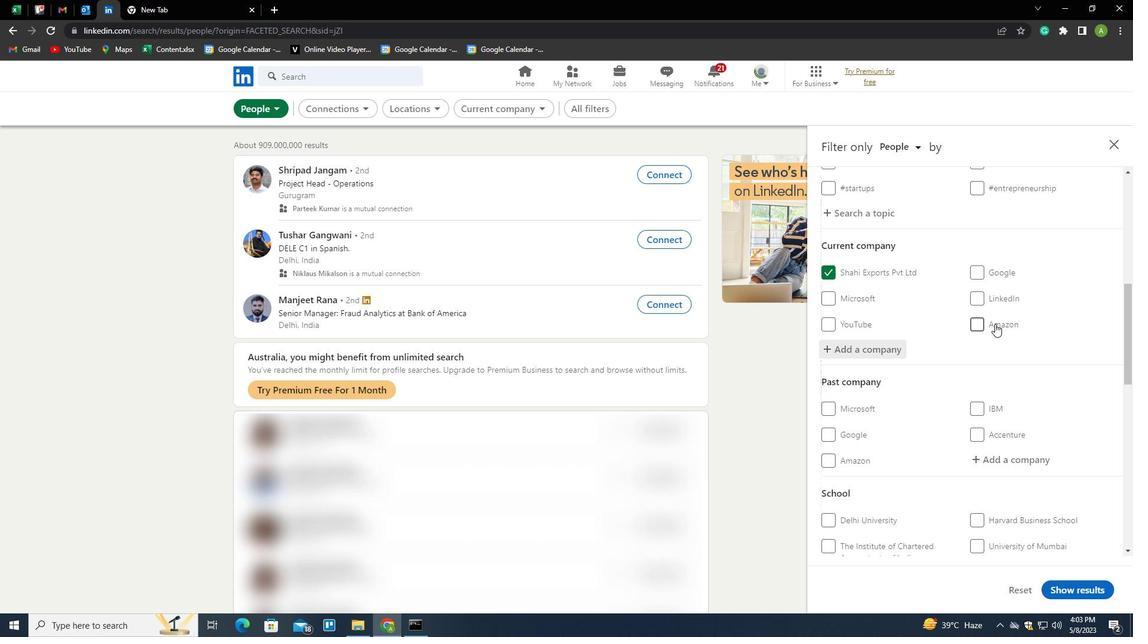 
Action: Mouse scrolled (997, 321) with delta (0, 0)
Screenshot: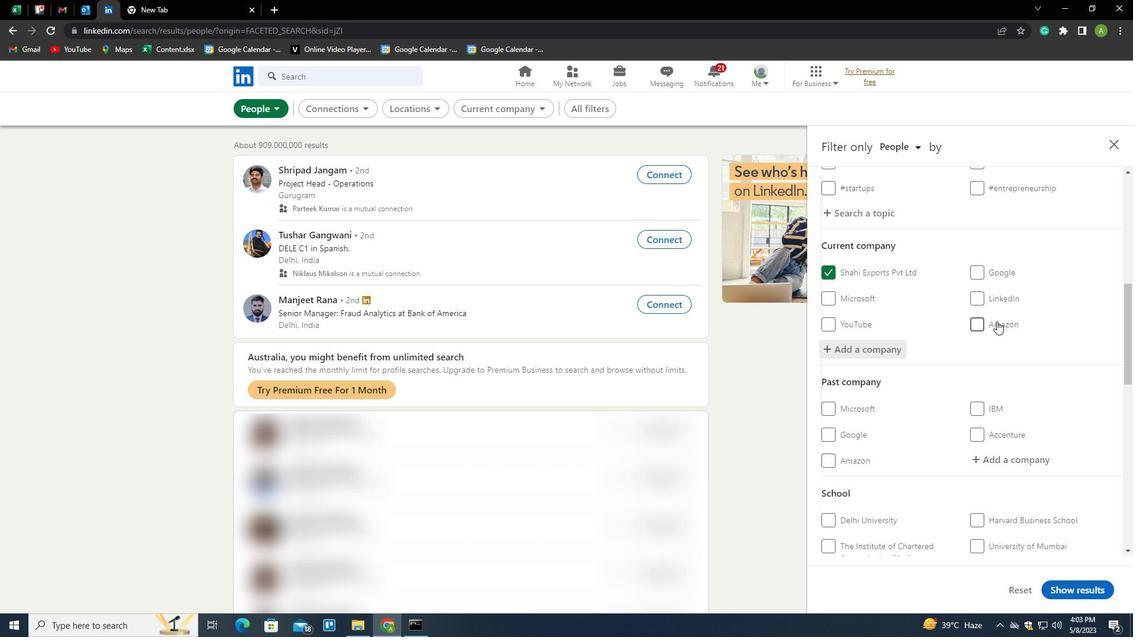 
Action: Mouse scrolled (997, 321) with delta (0, 0)
Screenshot: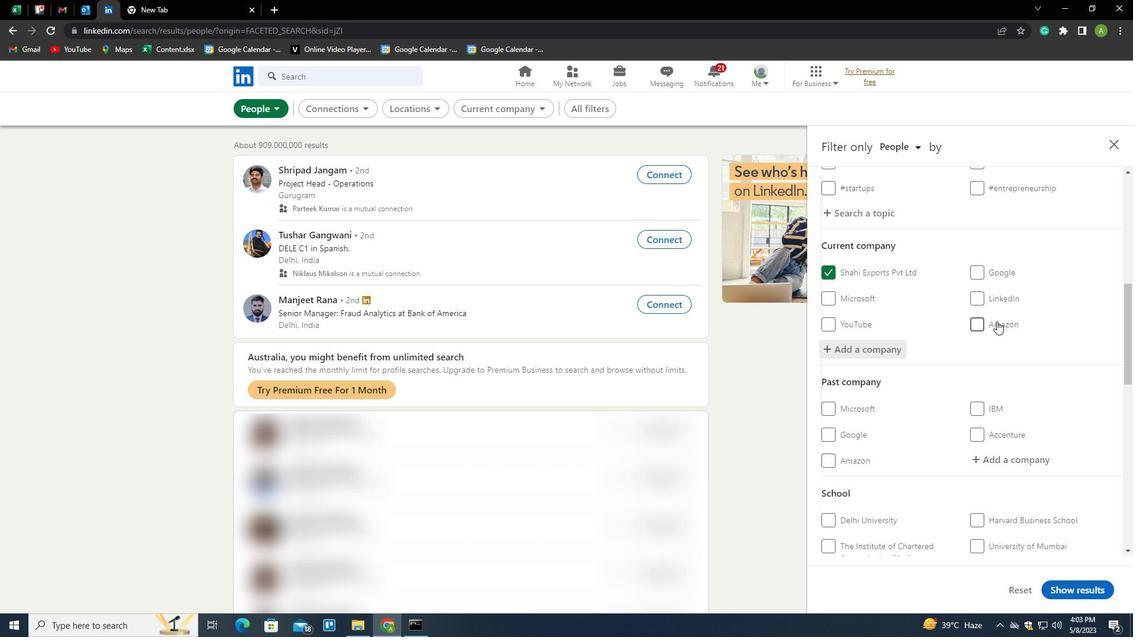 
Action: Mouse scrolled (997, 321) with delta (0, 0)
Screenshot: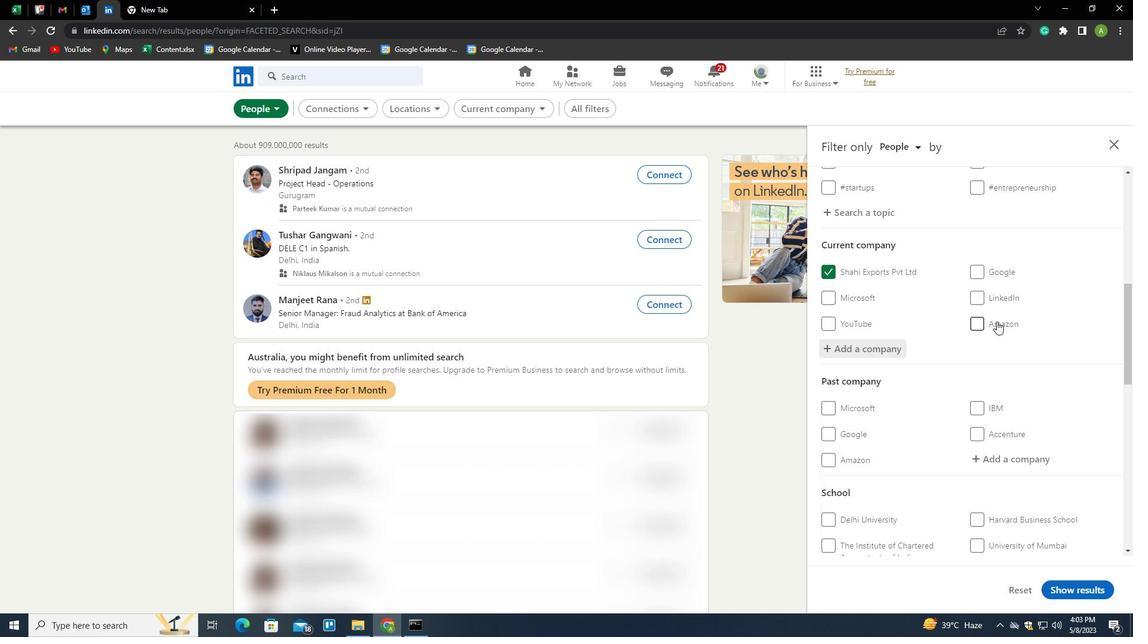 
Action: Mouse scrolled (997, 321) with delta (0, 0)
Screenshot: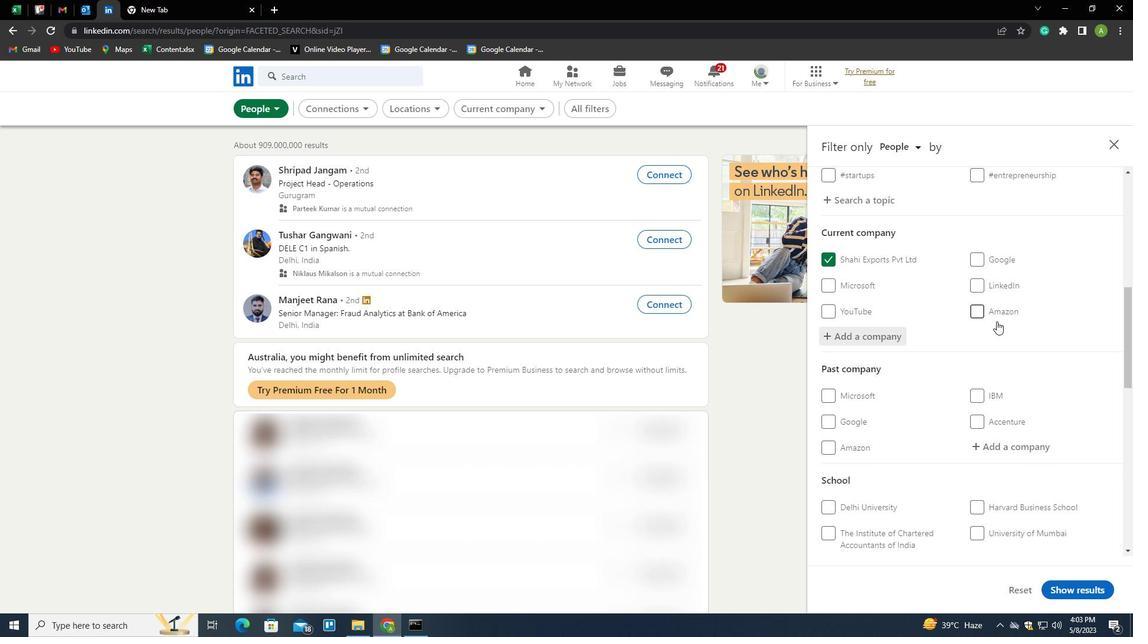 
Action: Mouse moved to (992, 343)
Screenshot: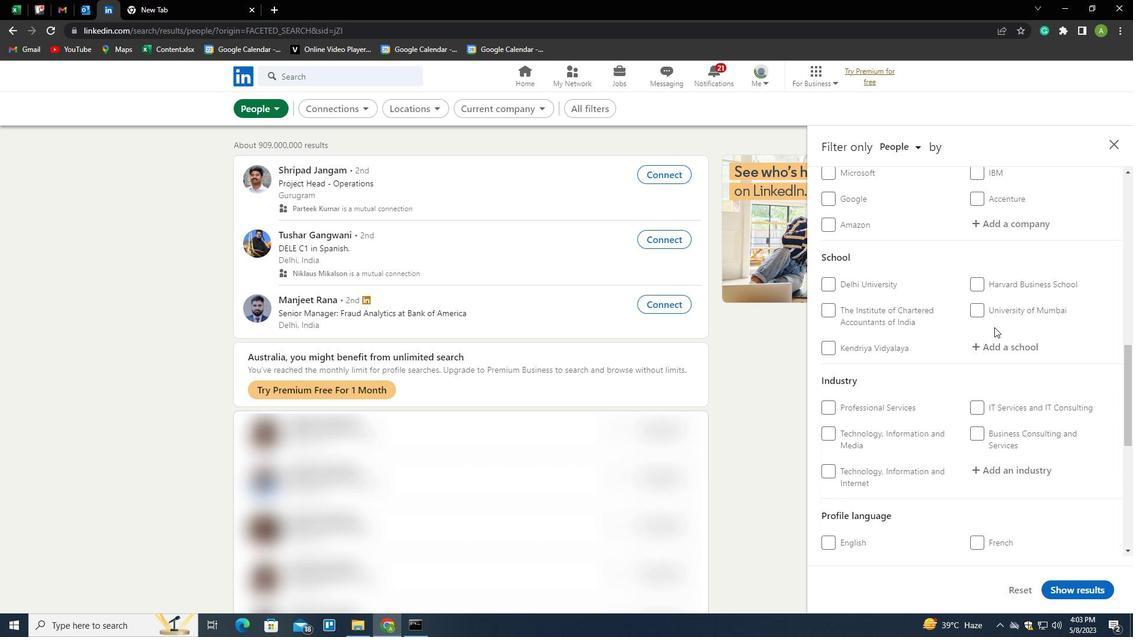 
Action: Mouse pressed left at (992, 343)
Screenshot: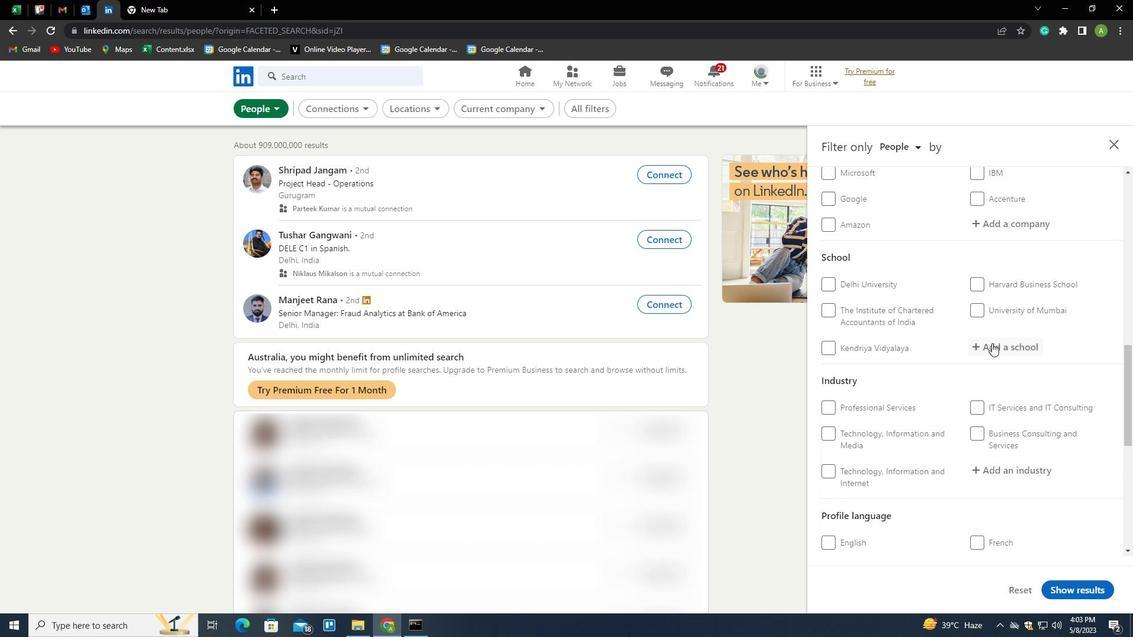 
Action: Key pressed <Key.shift><Key.shift><Key.shift><Key.shift><Key.shift><Key.shift><Key.shift>INSTITUTE<Key.space>OF<Key.space><Key.shift>CHARTERED<Key.space><Key.shift>ACCOUNTANS<Key.space>OF<Key.backspace><Key.backspace><Key.backspace><Key.backspace>TS<Key.space>OF<Key.space><Key.shift>INDIA<Key.down><Key.enter>
Screenshot: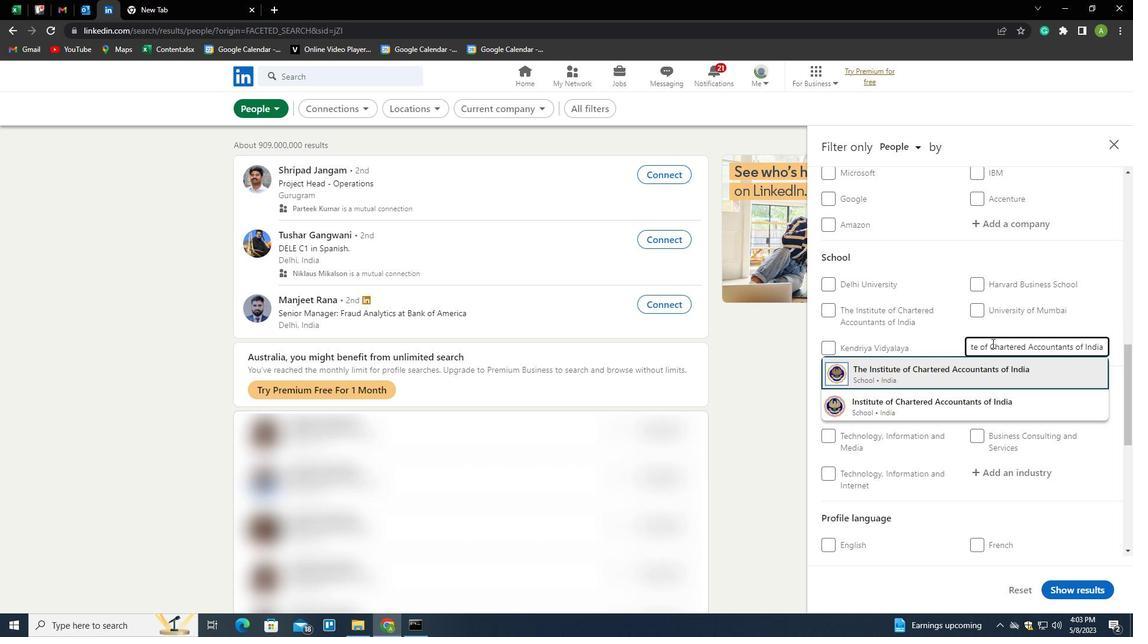 
Action: Mouse scrolled (992, 343) with delta (0, 0)
Screenshot: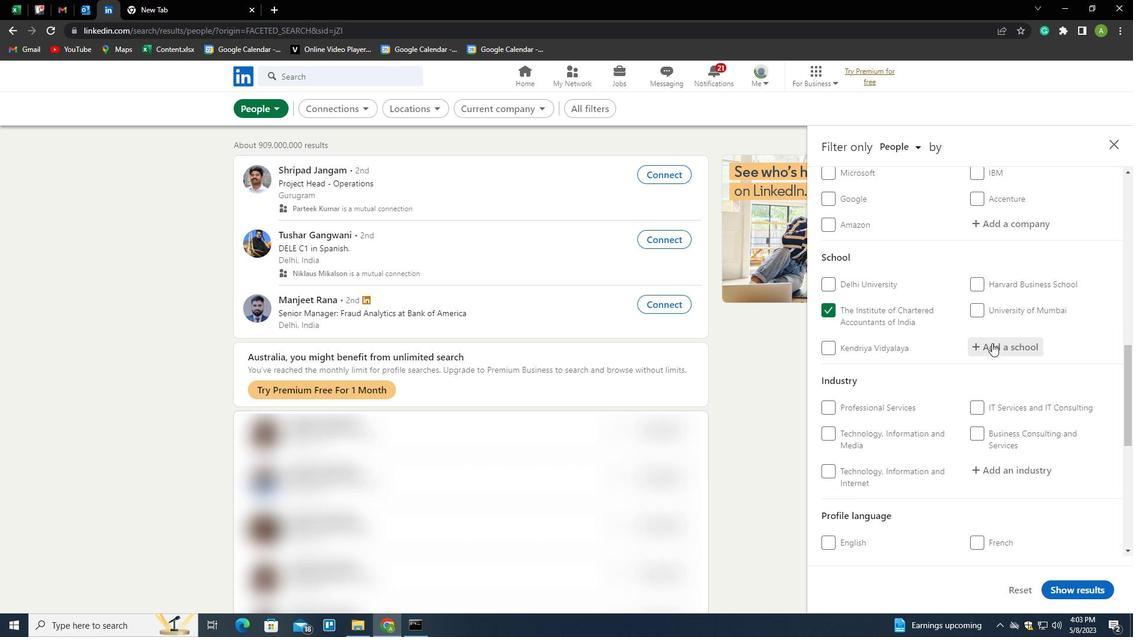
Action: Mouse scrolled (992, 343) with delta (0, 0)
Screenshot: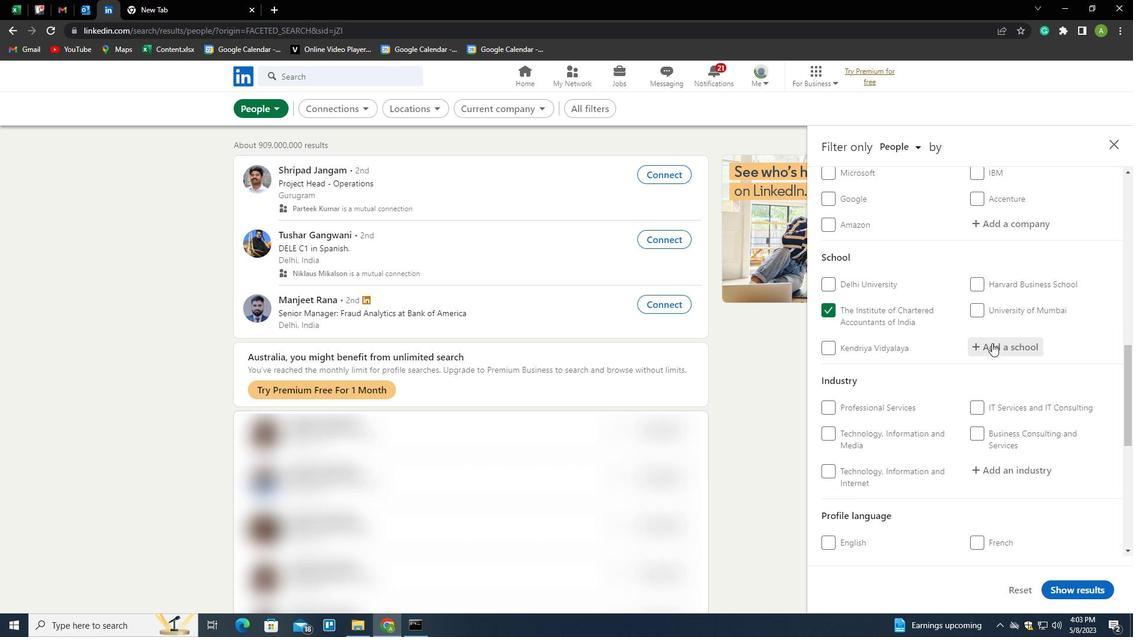 
Action: Mouse scrolled (992, 343) with delta (0, 0)
Screenshot: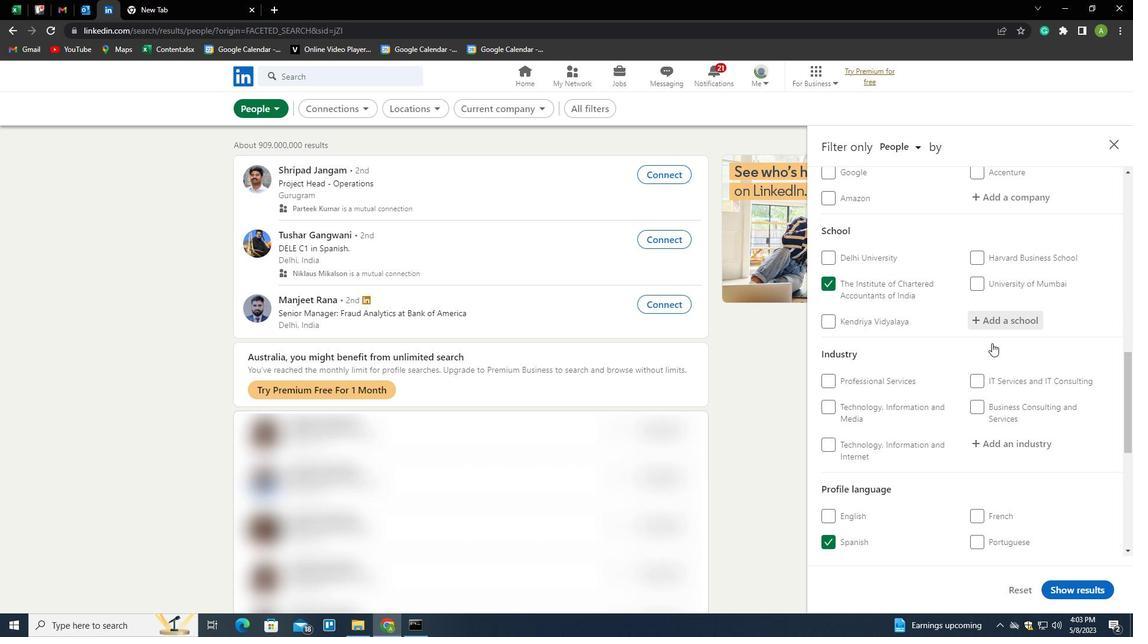 
Action: Mouse moved to (995, 294)
Screenshot: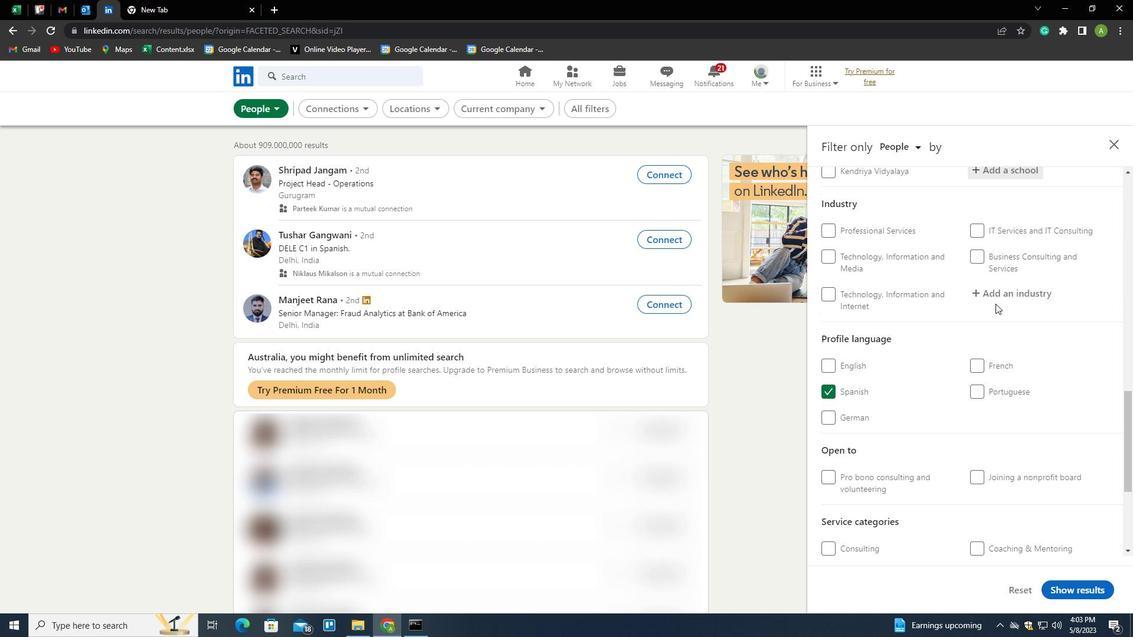 
Action: Mouse pressed left at (995, 294)
Screenshot: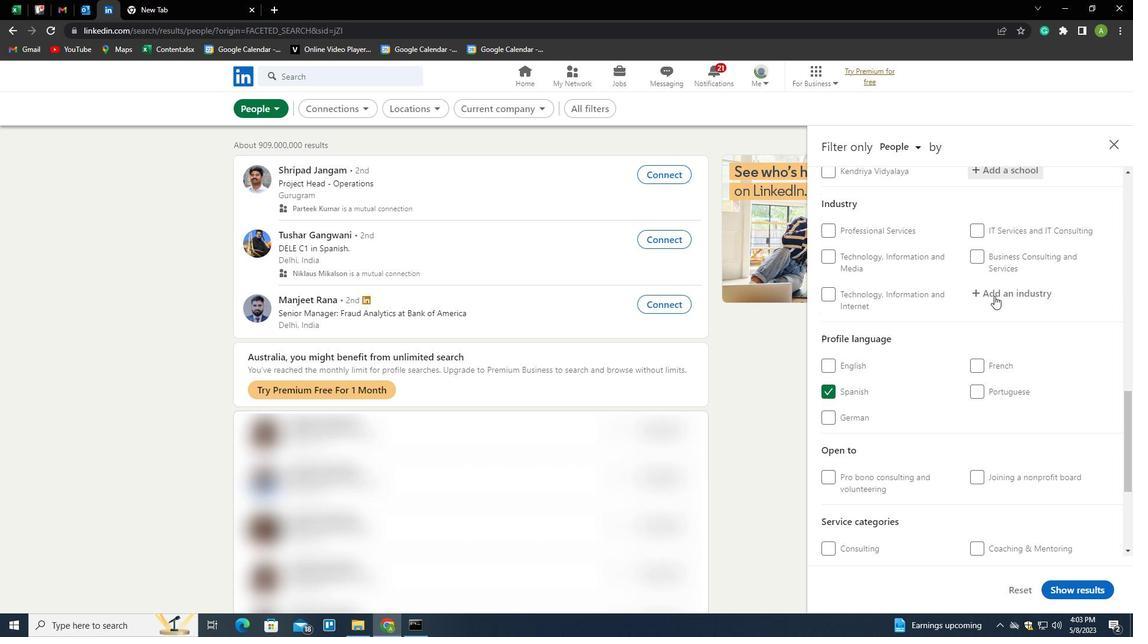 
Action: Mouse moved to (996, 292)
Screenshot: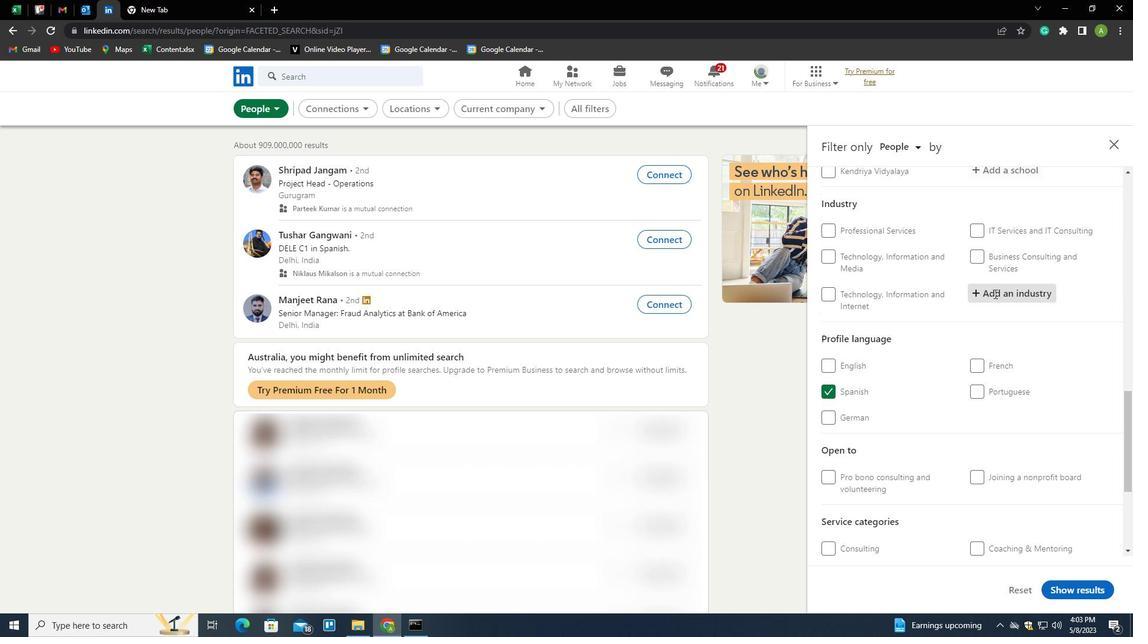 
Action: Key pressed <Key.shift><Key.shift><Key.shift><Key.shift><Key.shift><Key.shift><Key.shift><Key.shift><Key.shift><Key.shift><Key.shift>ELECTRIC<Key.space><Key.shift>LIGHTING<Key.space><Key.shift>EQUIPMENT<Key.space><Key.shift>MANUFACTURING<Key.down><Key.enter>
Screenshot: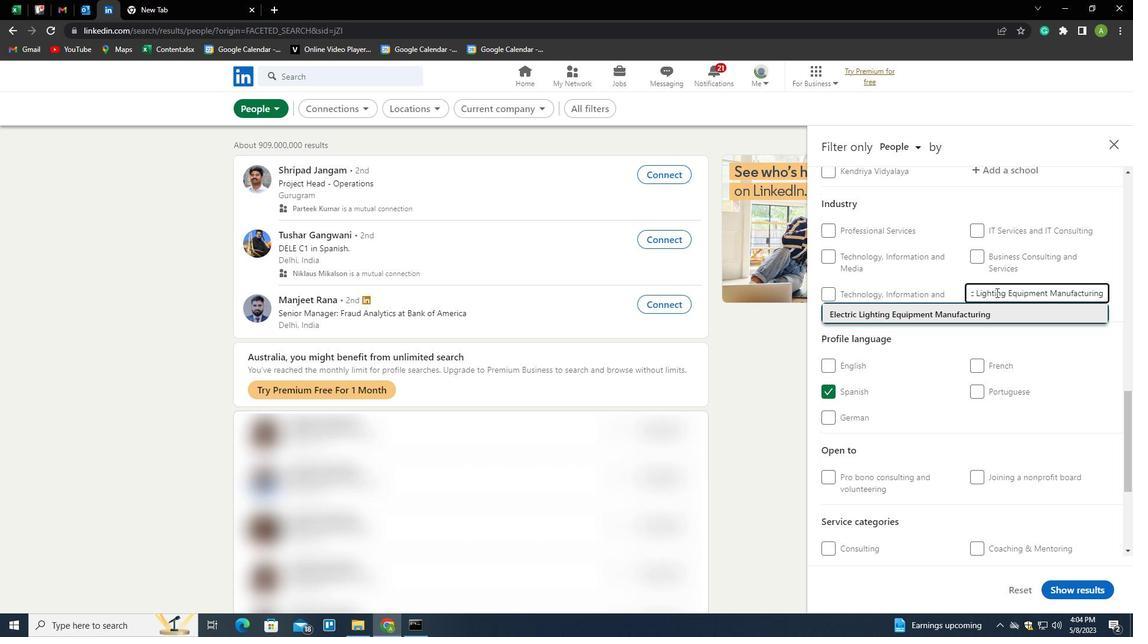 
Action: Mouse scrolled (996, 292) with delta (0, 0)
Screenshot: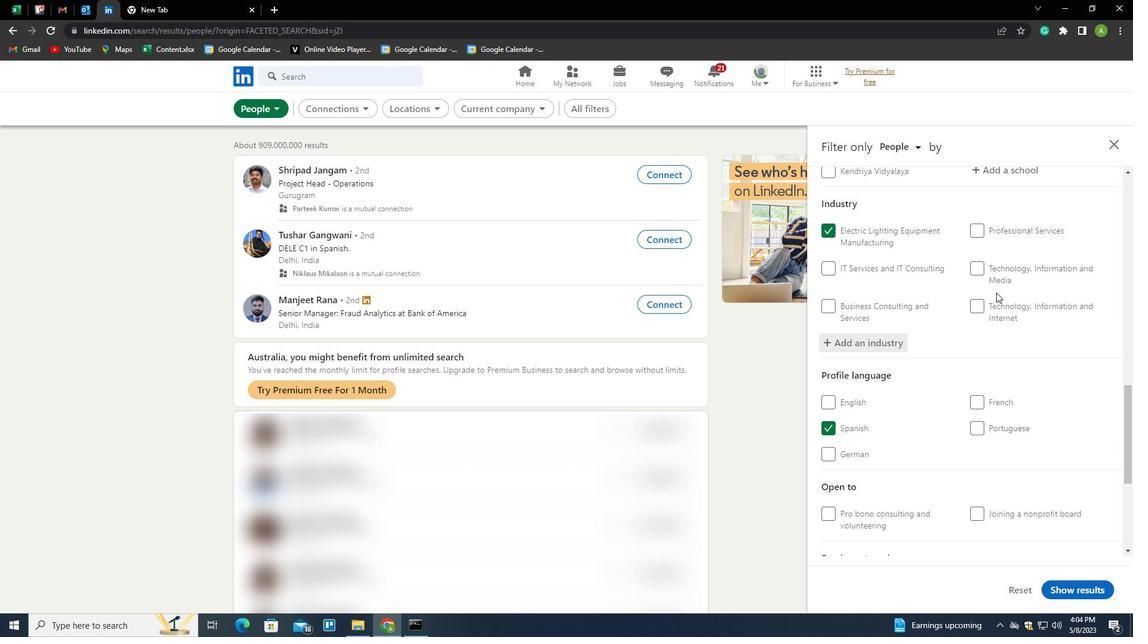 
Action: Mouse scrolled (996, 292) with delta (0, 0)
Screenshot: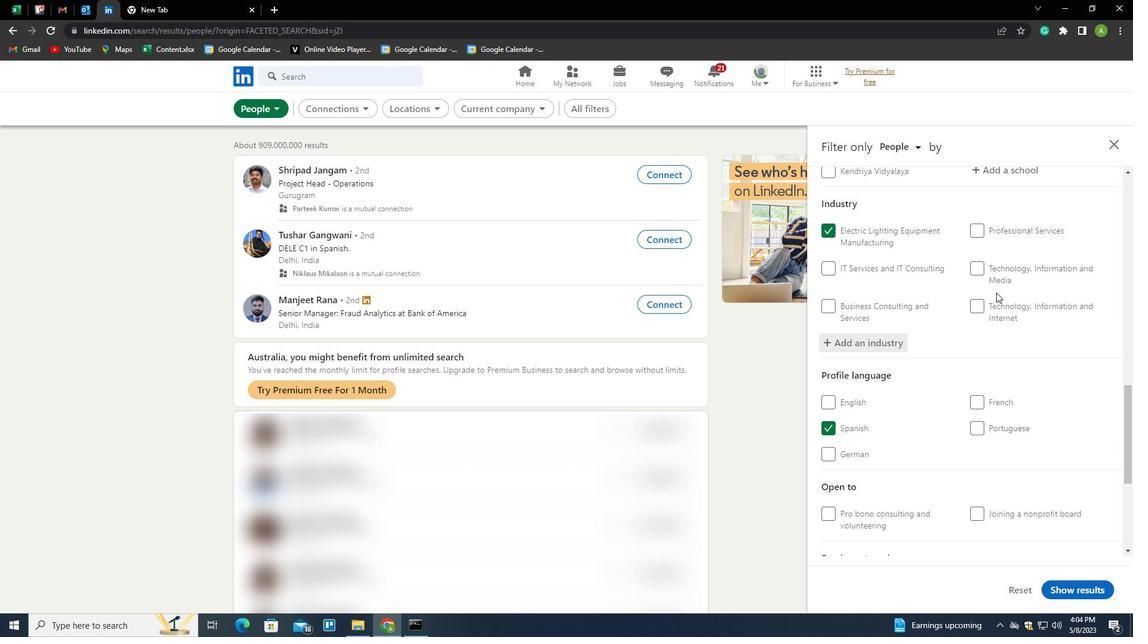 
Action: Mouse scrolled (996, 292) with delta (0, 0)
Screenshot: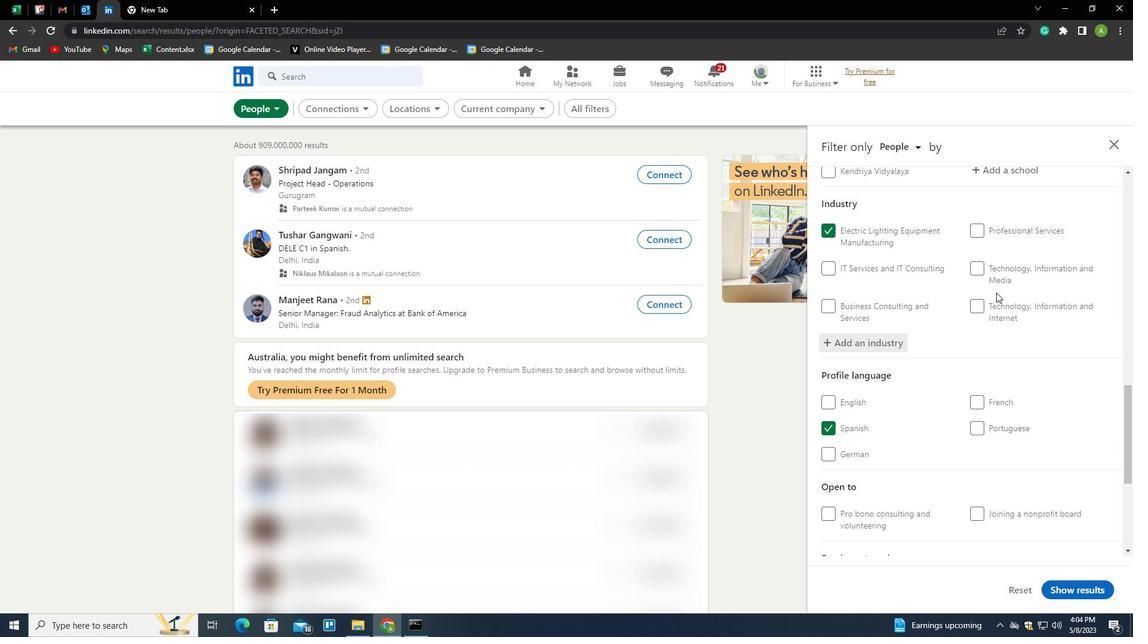 
Action: Mouse scrolled (996, 292) with delta (0, 0)
Screenshot: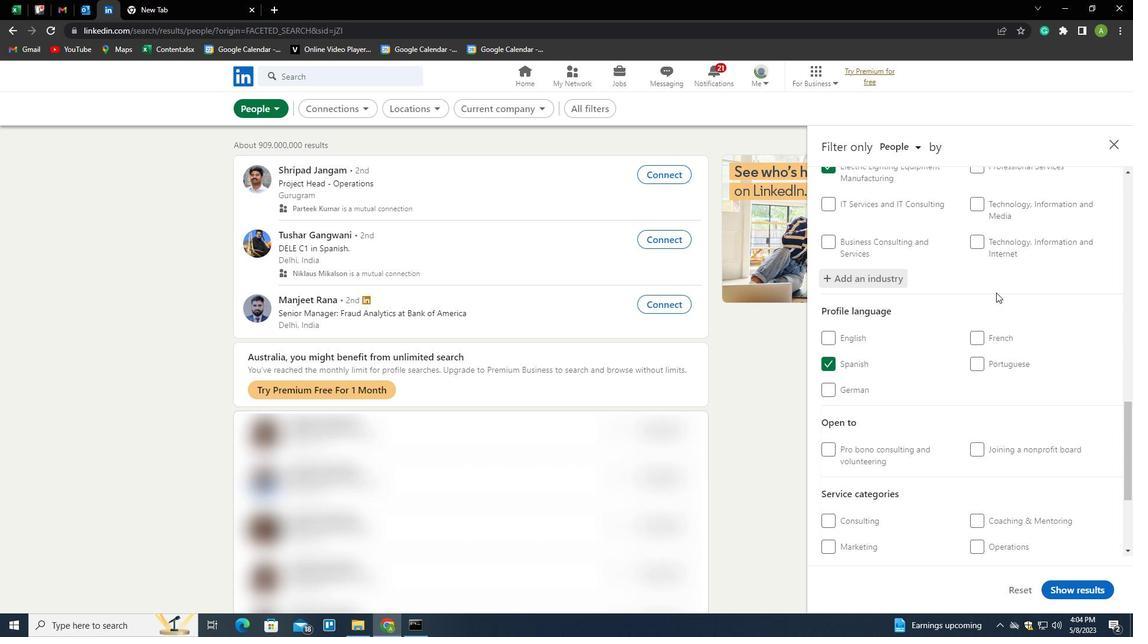 
Action: Mouse scrolled (996, 292) with delta (0, 0)
Screenshot: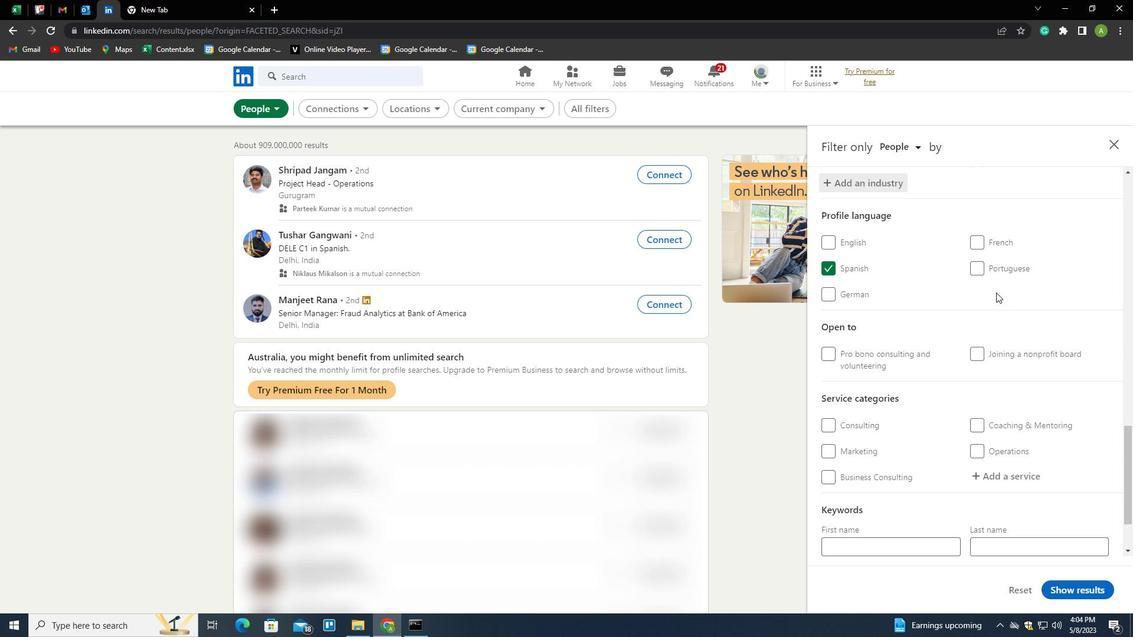 
Action: Mouse moved to (1005, 393)
Screenshot: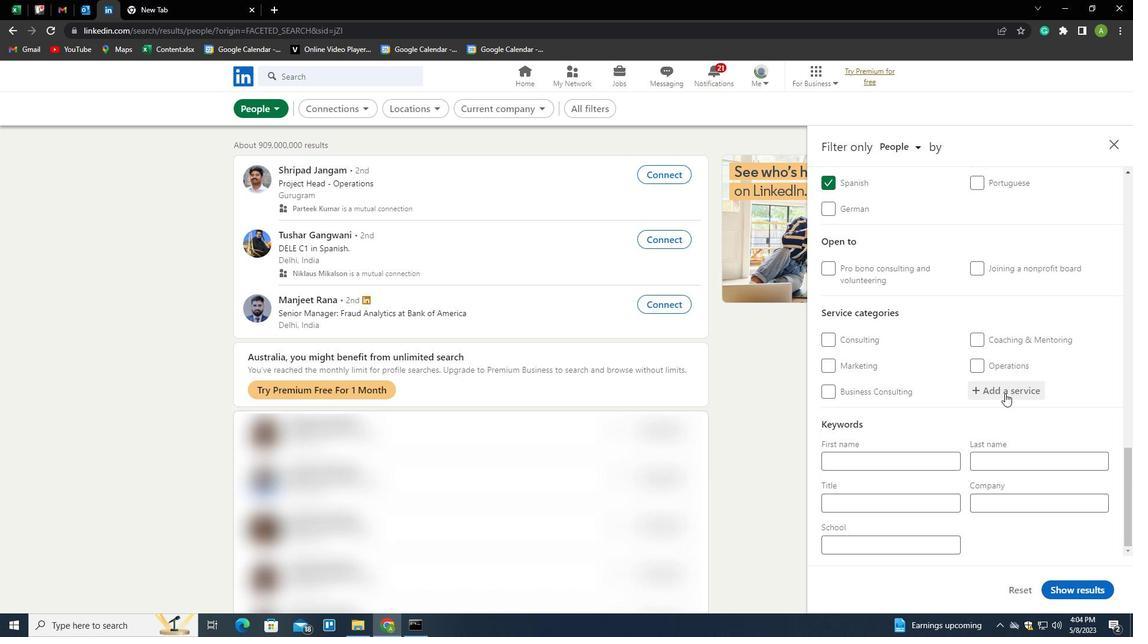 
Action: Mouse pressed left at (1005, 393)
Screenshot: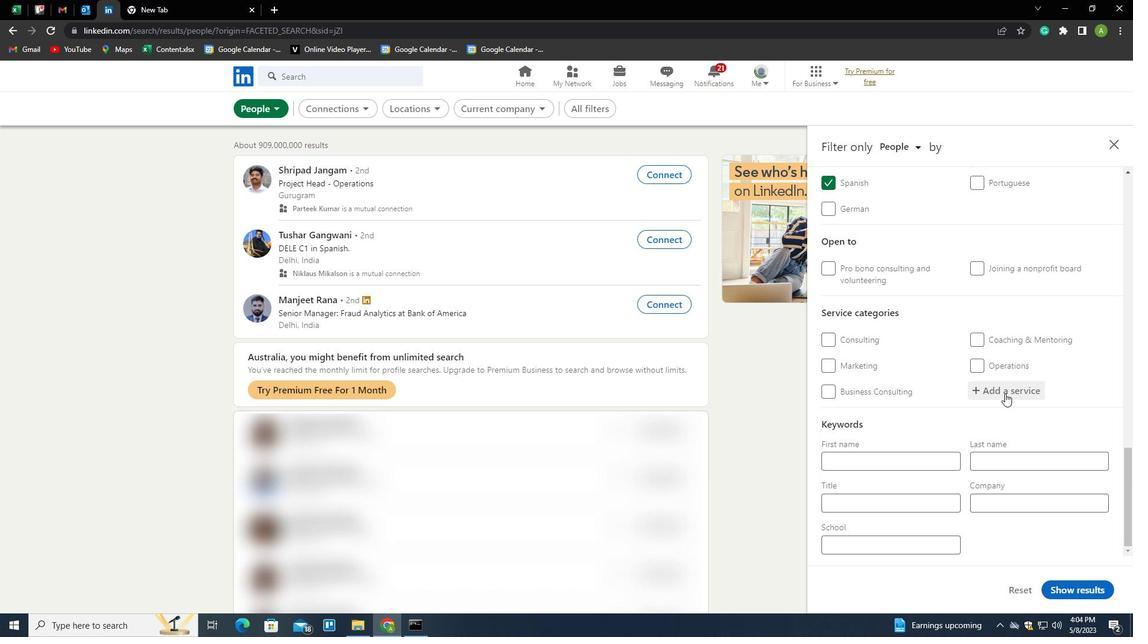 
Action: Mouse moved to (1005, 395)
Screenshot: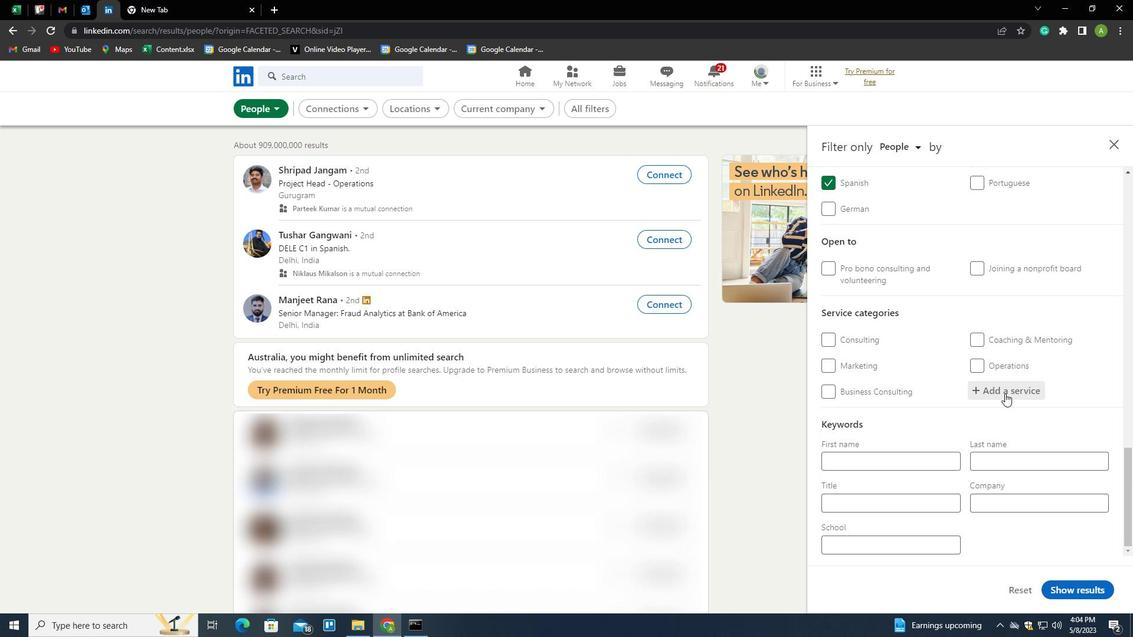 
Action: Key pressed <Key.shift>COP<Key.backspace>RPORATE<Key.space><Key.shift>LAW<Key.down><Key.enter>
Screenshot: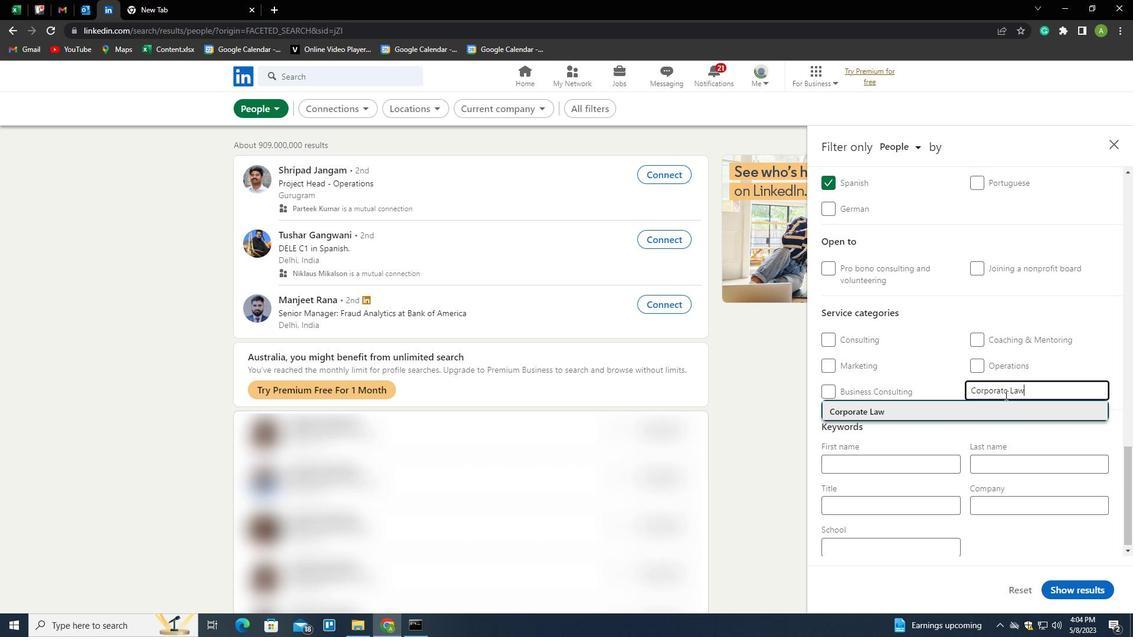 
Action: Mouse scrolled (1005, 395) with delta (0, 0)
Screenshot: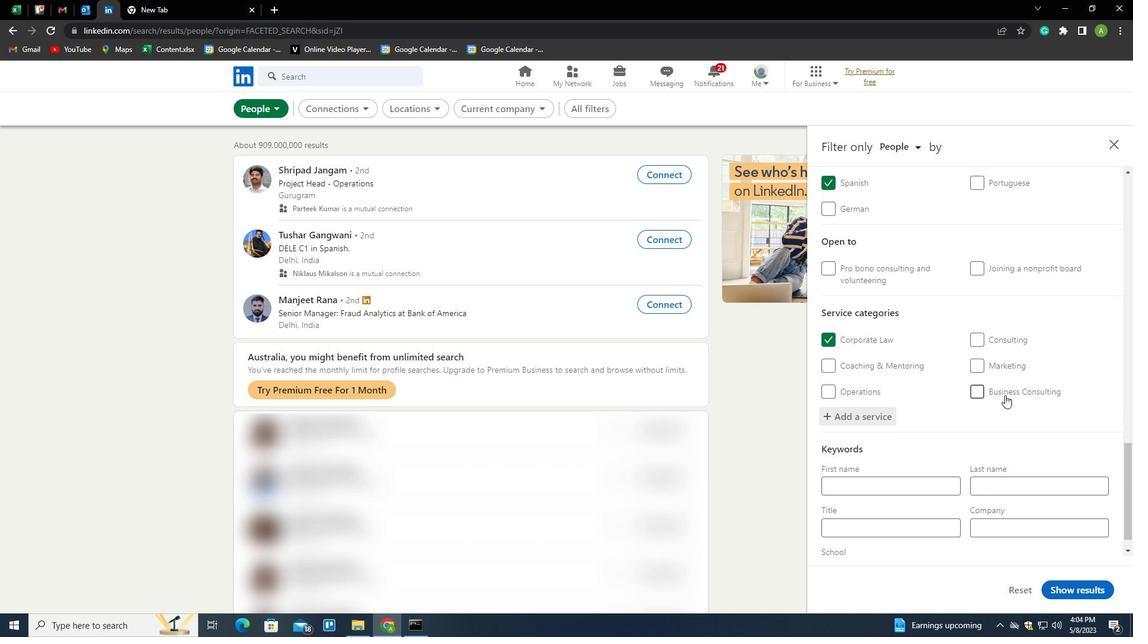 
Action: Mouse scrolled (1005, 395) with delta (0, 0)
Screenshot: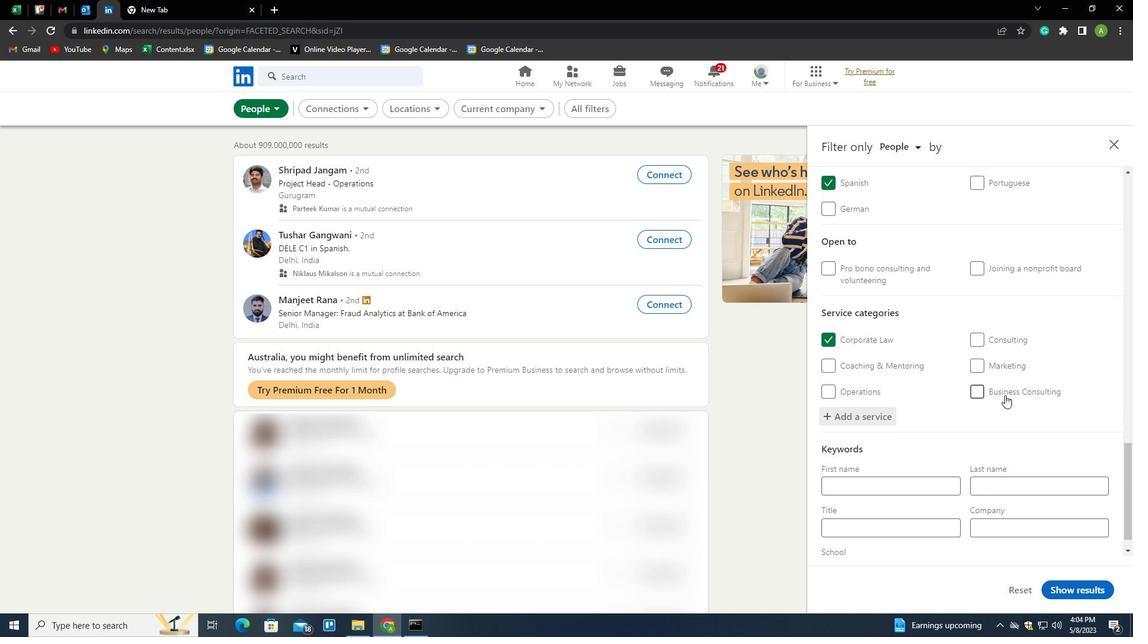 
Action: Mouse scrolled (1005, 395) with delta (0, 0)
Screenshot: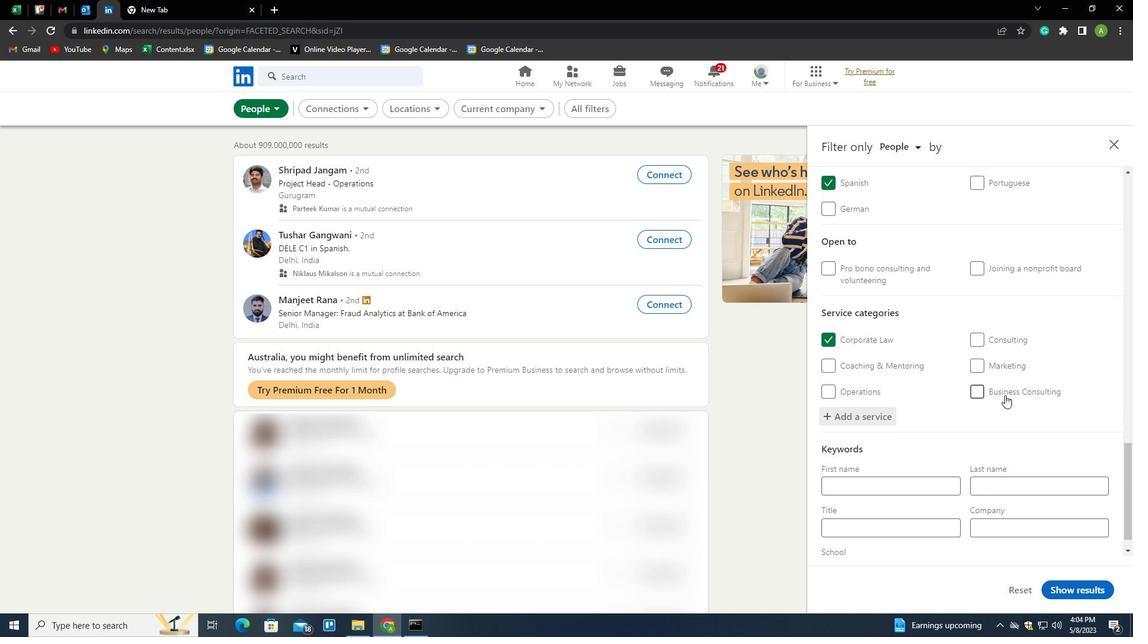 
Action: Mouse moved to (921, 507)
Screenshot: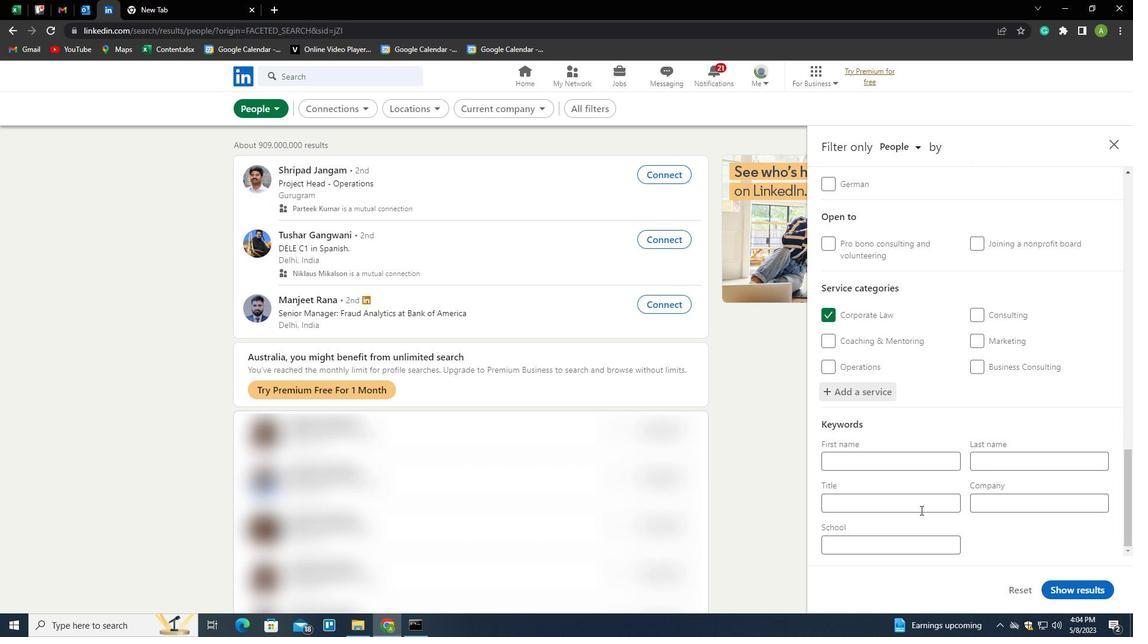 
Action: Mouse pressed left at (921, 507)
Screenshot: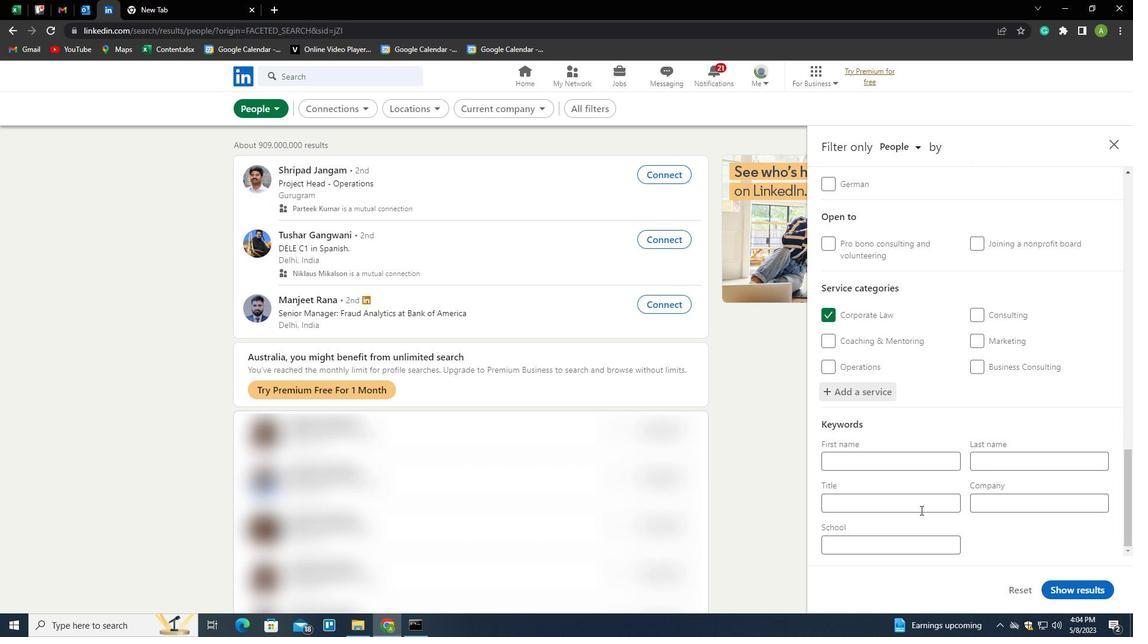 
Action: Key pressed <Key.shift>FINANCIAL<Key.space><Key.shift>ANALYST
Screenshot: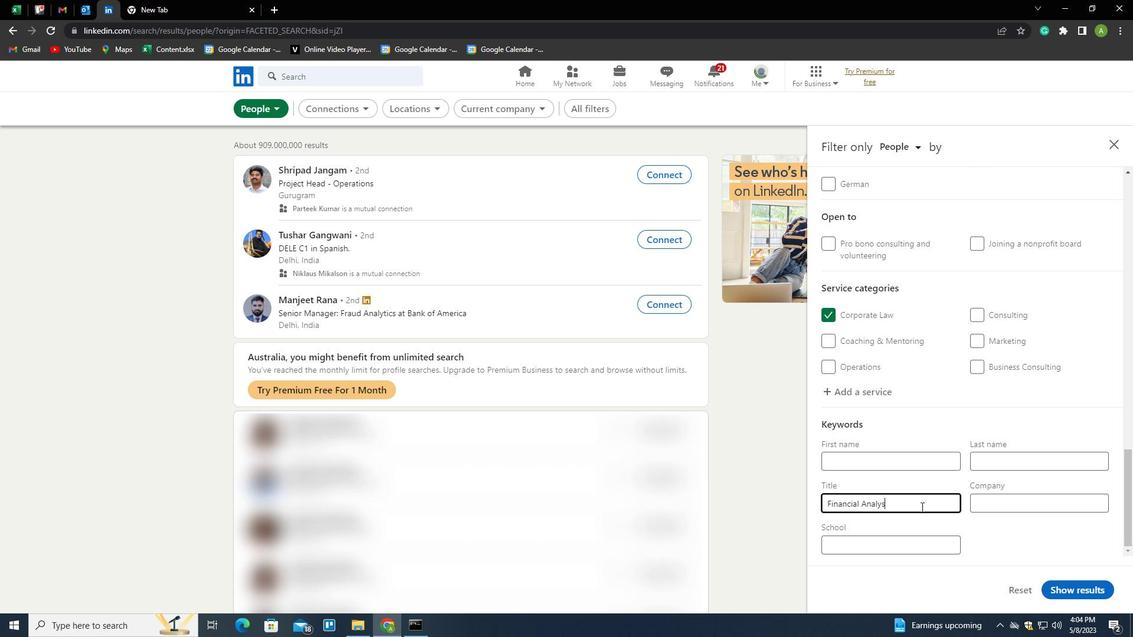 
Action: Mouse moved to (1043, 549)
Screenshot: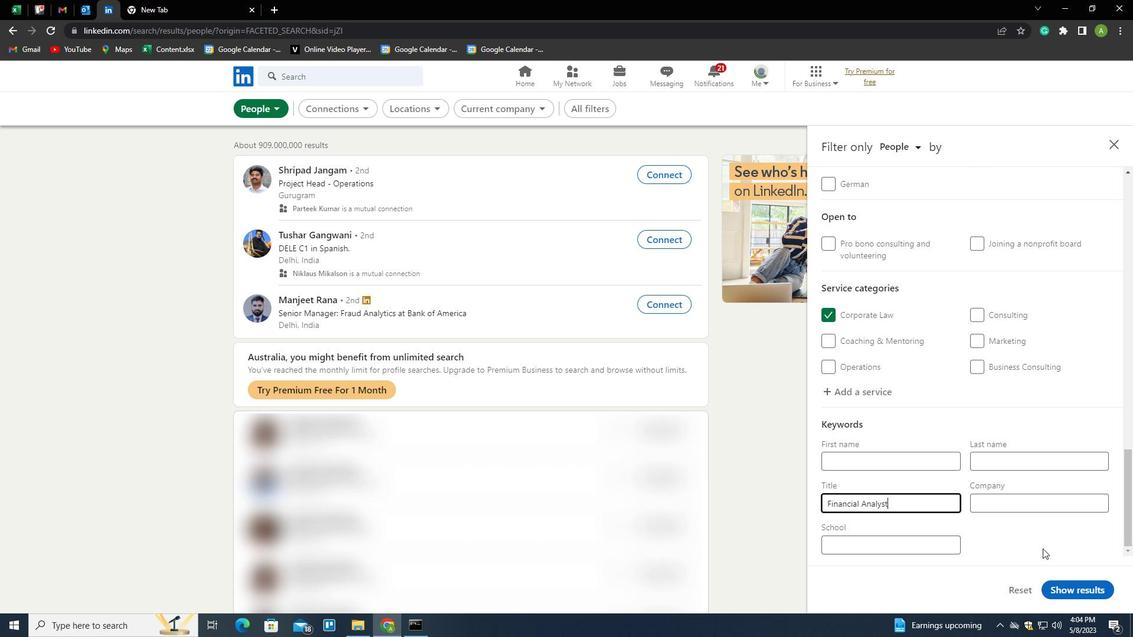 
Action: Mouse pressed left at (1043, 549)
Screenshot: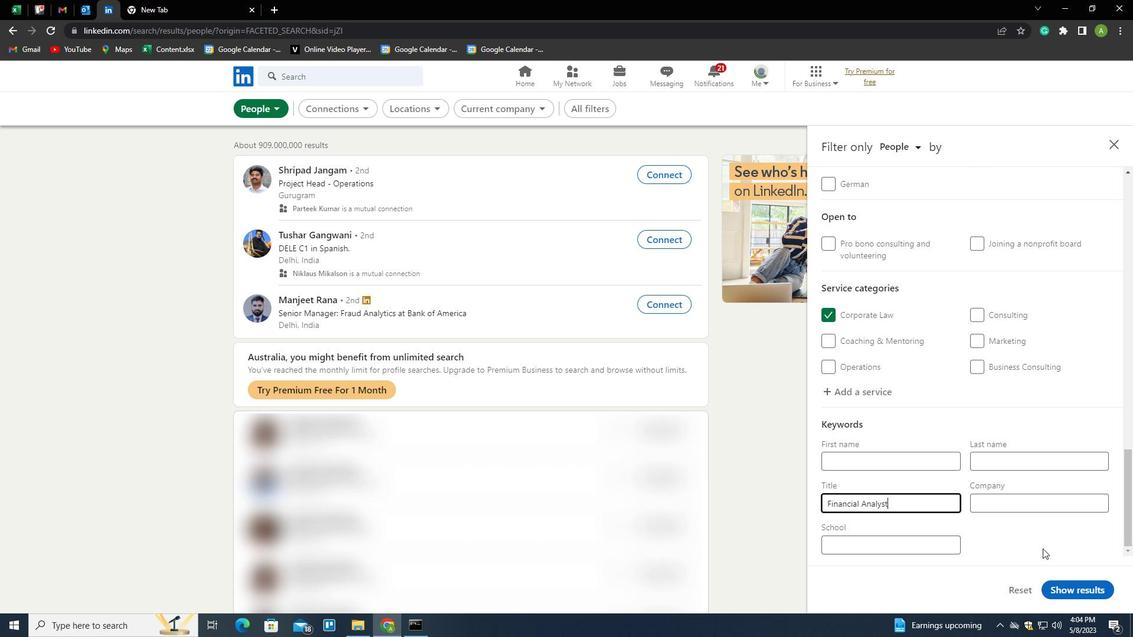 
Action: Mouse moved to (1078, 586)
Screenshot: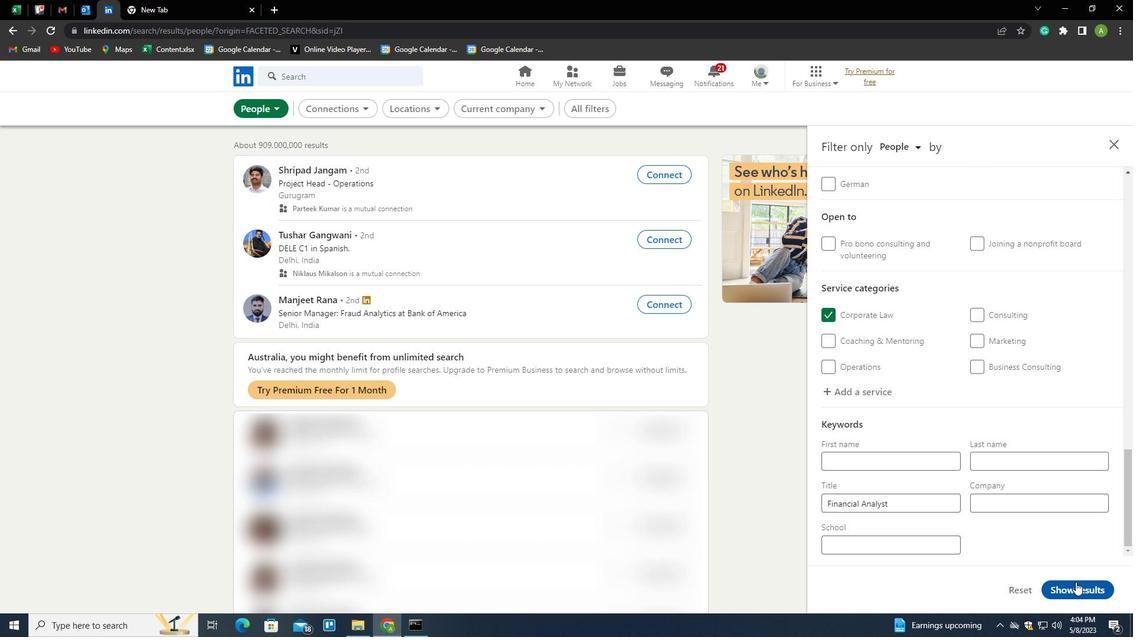 
Action: Mouse pressed left at (1078, 586)
Screenshot: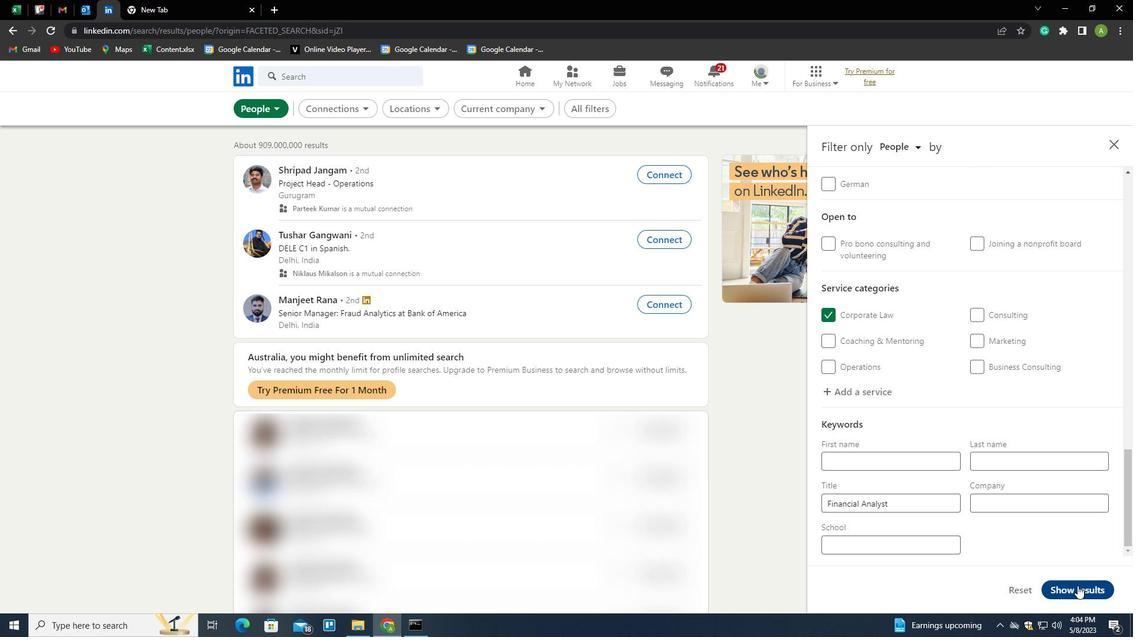 
